 Task: Open Card Card0000000168 in Board Board0000000042 in Workspace WS0000000014 in Trello. Add Member 17.ch.pooja@gmail.com to Card Card0000000168 in Board Board0000000042 in Workspace WS0000000014 in Trello. Add Red Label titled Label0000000168 to Card Card0000000168 in Board Board0000000042 in Workspace WS0000000014 in Trello. Add Checklist CL0000000168 to Card Card0000000168 in Board Board0000000042 in Workspace WS0000000014 in Trello. Add Dates with Start Date as Nov 01 2023 and Due Date as Nov 30 2023 to Card Card0000000168 in Board Board0000000042 in Workspace WS0000000014 in Trello
Action: Mouse moved to (698, 215)
Screenshot: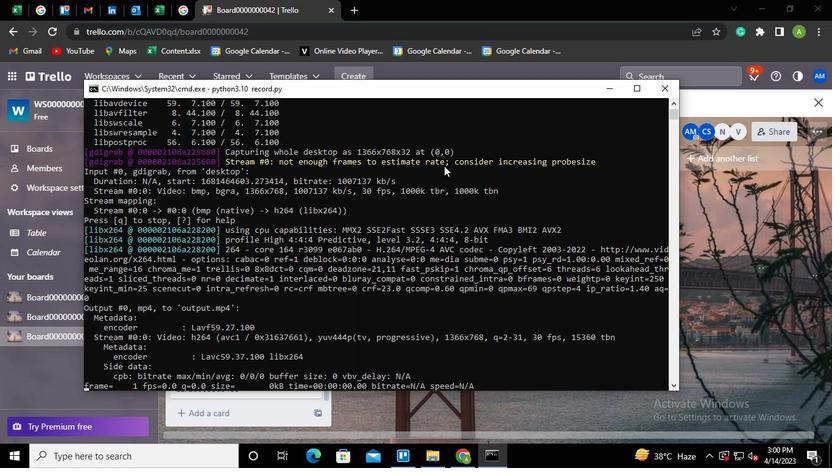 
Action: Mouse pressed left at (698, 215)
Screenshot: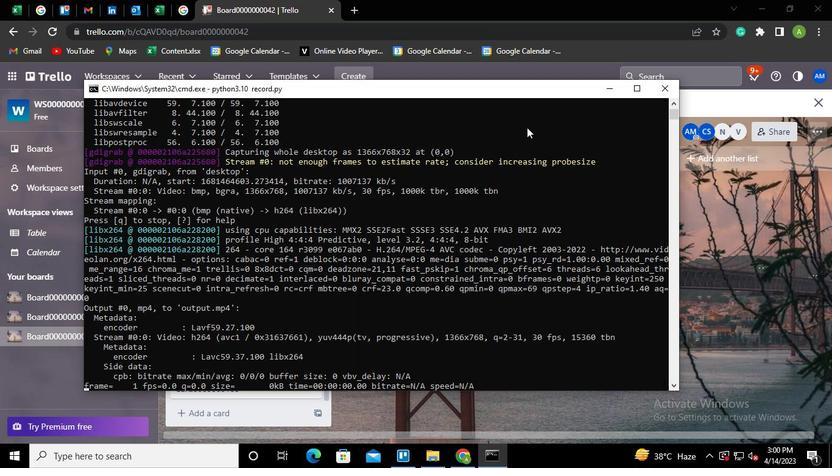 
Action: Mouse moved to (253, 392)
Screenshot: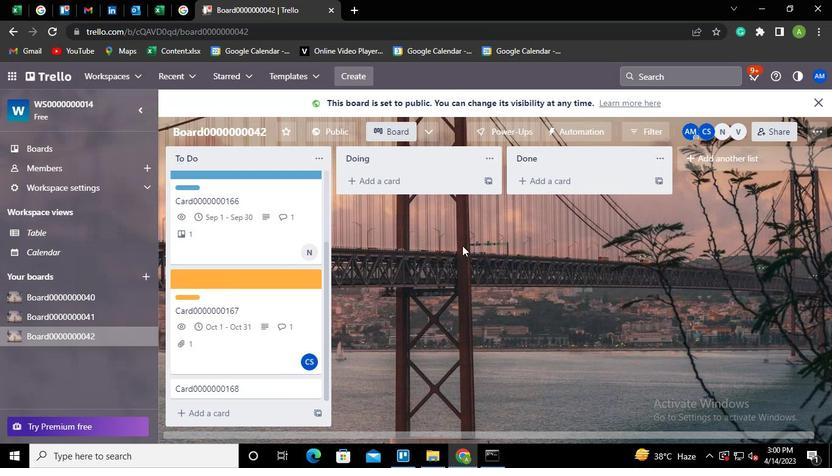 
Action: Mouse pressed left at (253, 392)
Screenshot: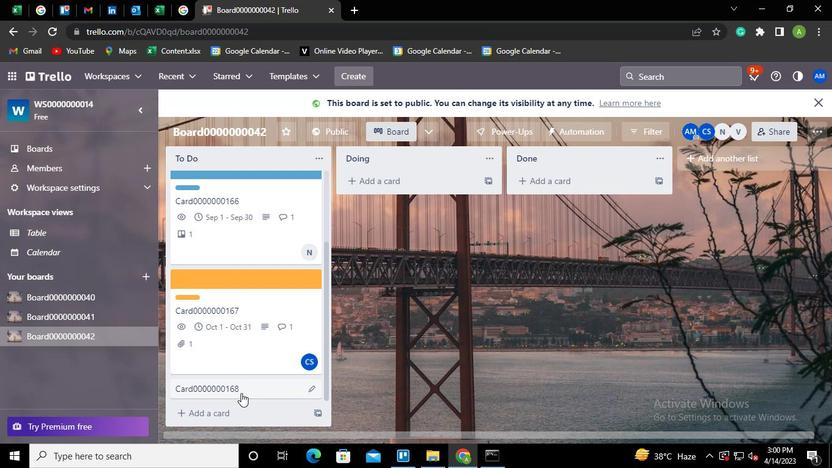 
Action: Mouse moved to (568, 309)
Screenshot: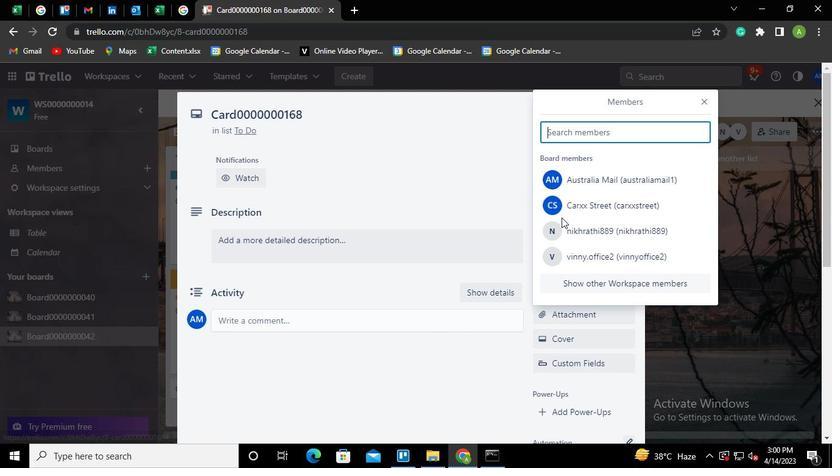
Action: Mouse pressed left at (568, 309)
Screenshot: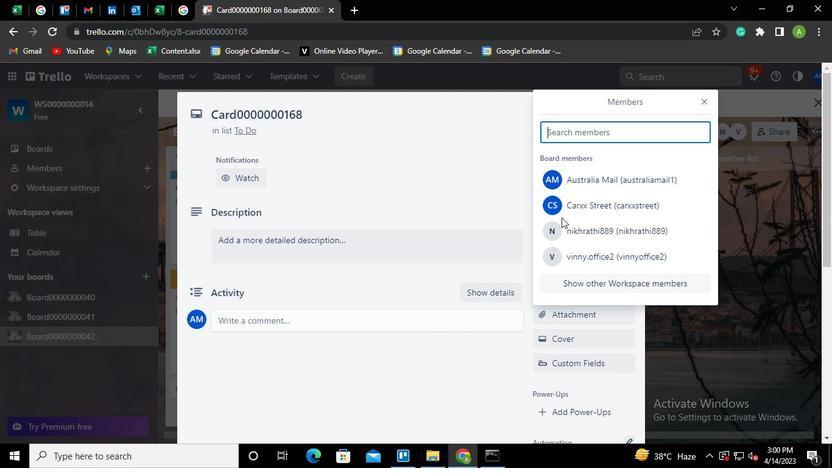 
Action: Mouse moved to (561, 165)
Screenshot: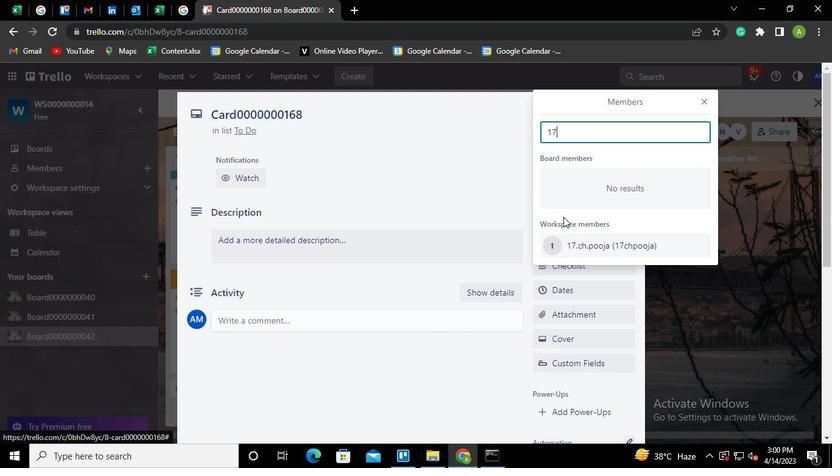
Action: Mouse pressed left at (561, 165)
Screenshot: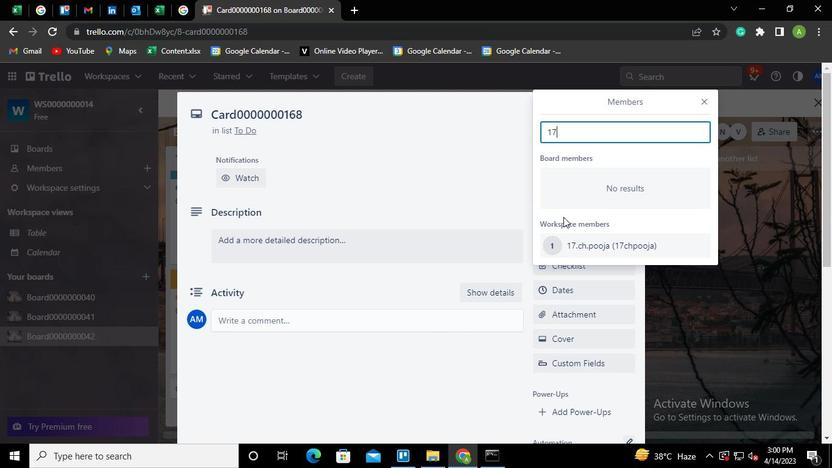 
Action: Mouse moved to (248, 246)
Screenshot: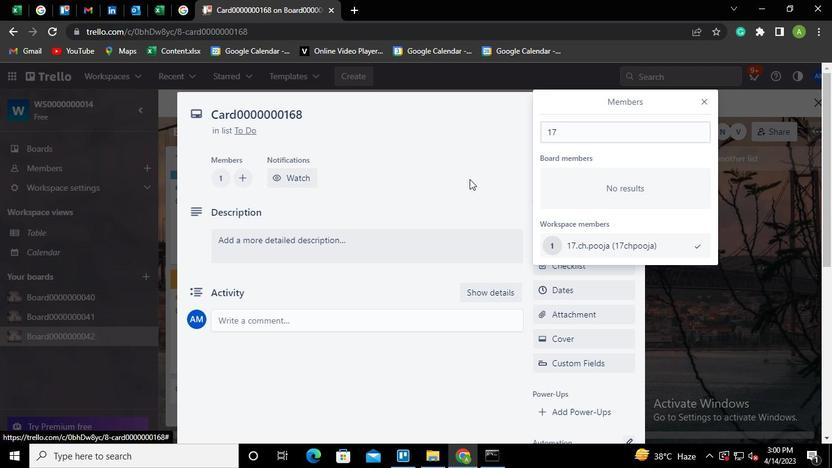 
Action: Mouse pressed left at (248, 246)
Screenshot: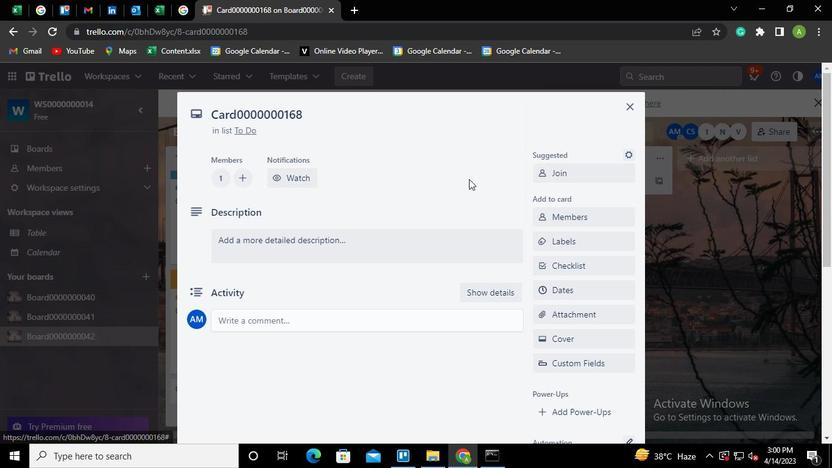 
Action: Mouse pressed left at (248, 246)
Screenshot: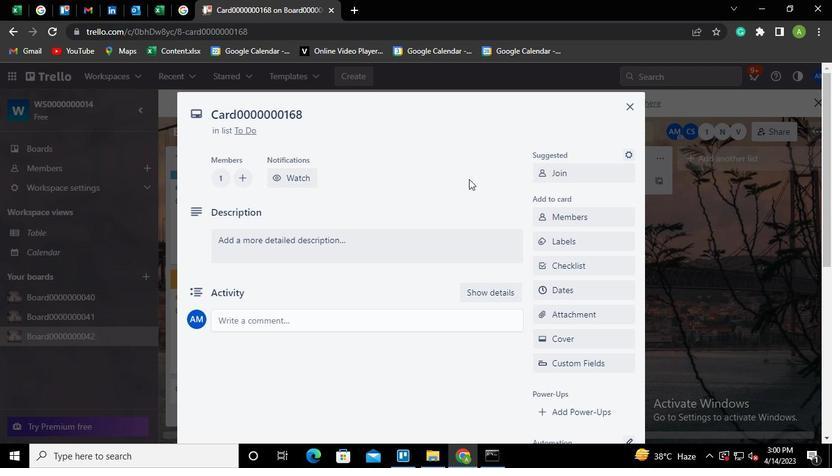 
Action: Mouse moved to (565, 335)
Screenshot: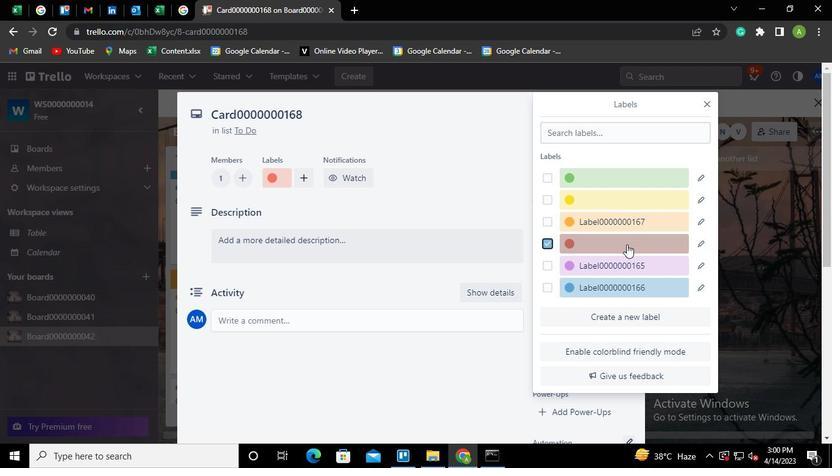 
Action: Mouse pressed left at (565, 335)
Screenshot: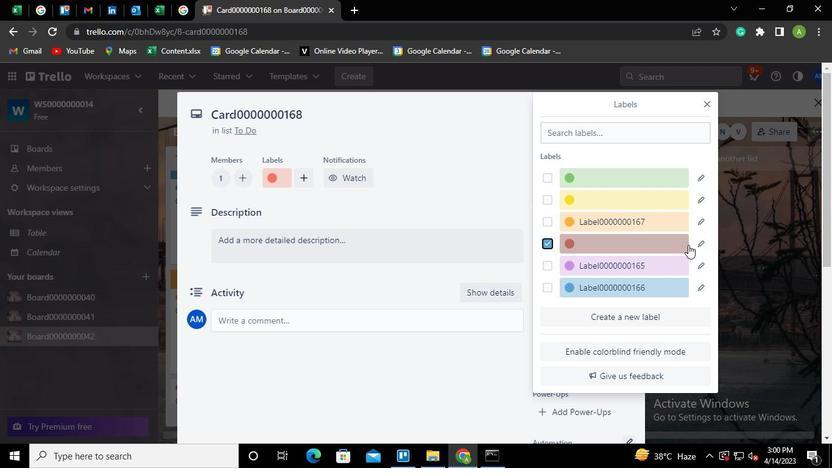 
Action: Mouse moved to (622, 212)
Screenshot: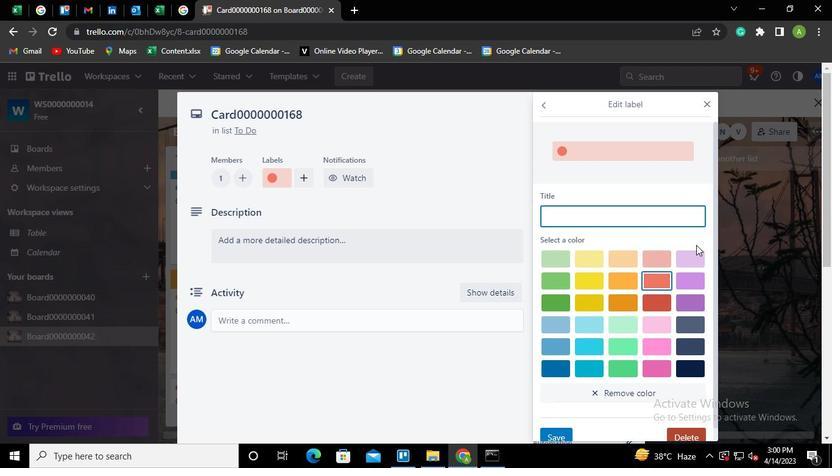 
Action: Mouse pressed left at (622, 212)
Screenshot: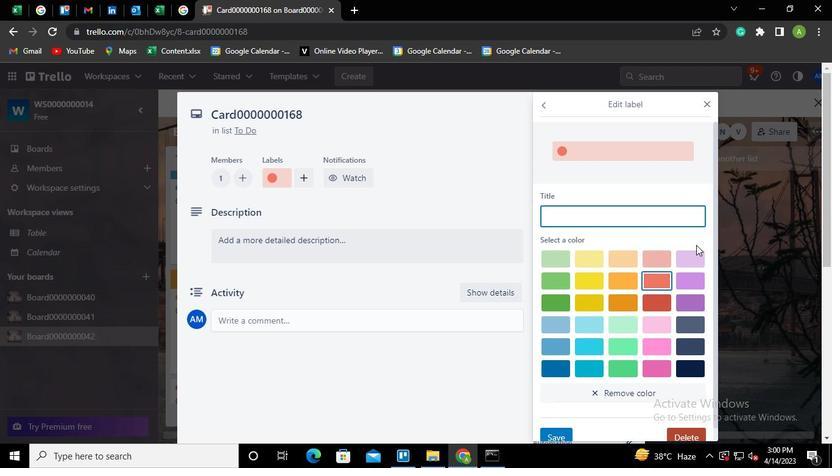 
Action: Mouse moved to (476, 221)
Screenshot: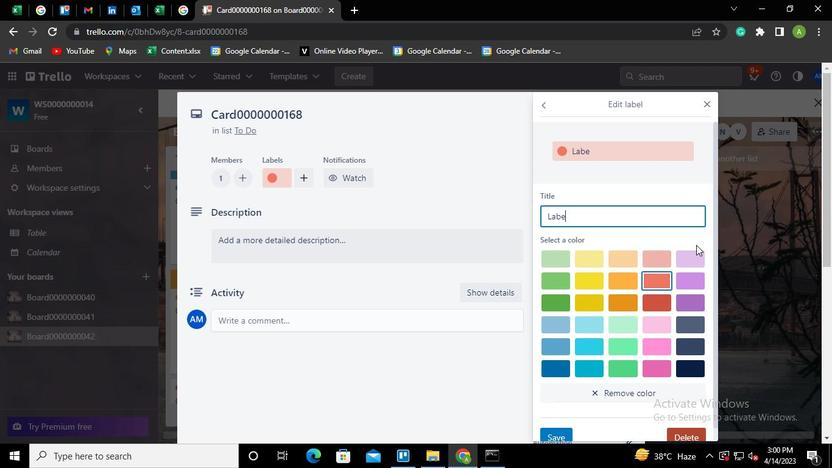 
Action: Mouse pressed left at (476, 221)
Screenshot: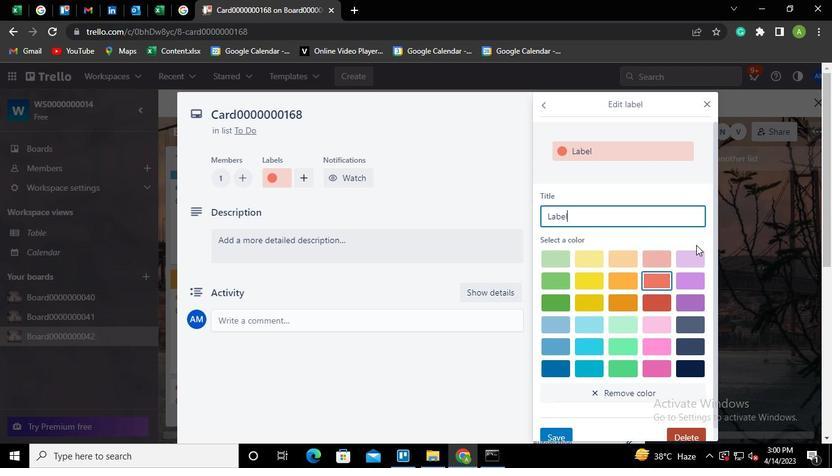 
Action: Mouse moved to (567, 320)
Screenshot: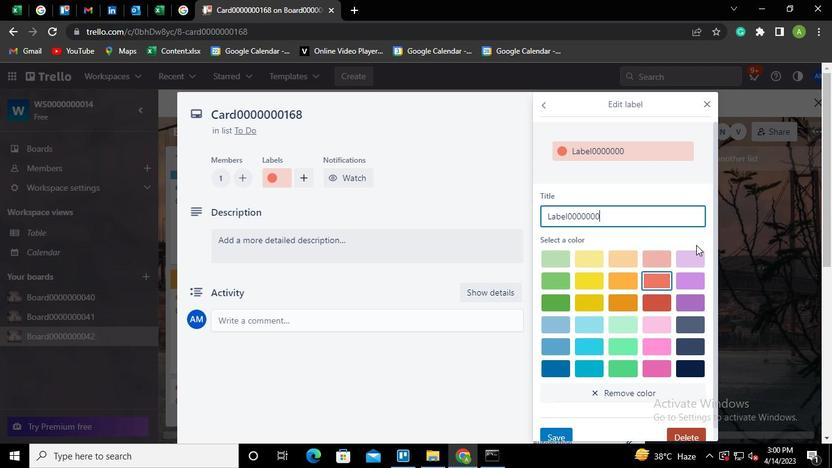 
Action: Mouse pressed left at (567, 320)
Screenshot: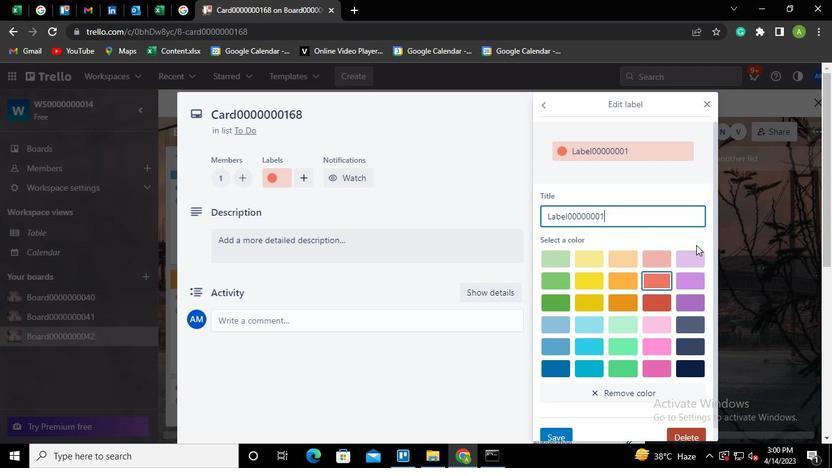 
Action: Mouse moved to (586, 202)
Screenshot: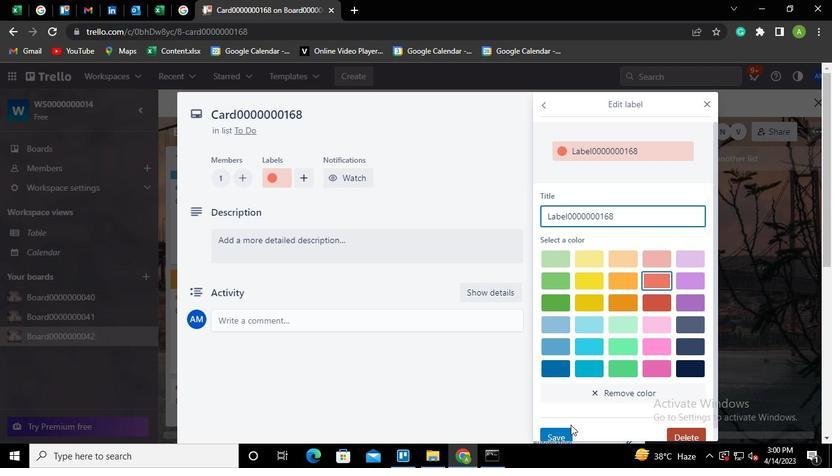 
Action: Mouse pressed left at (586, 202)
Screenshot: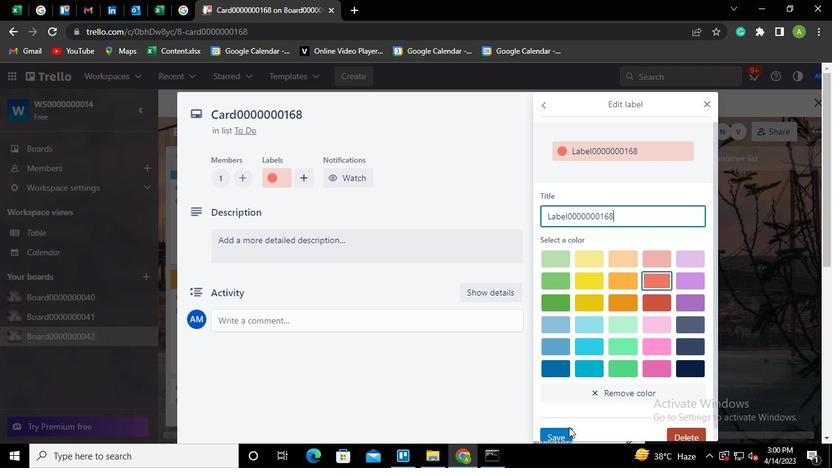 
Action: Mouse moved to (617, 184)
Screenshot: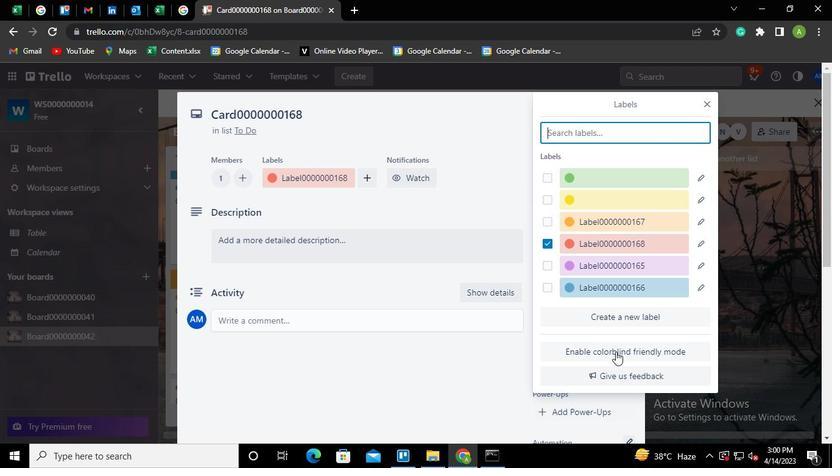 
Action: Keyboard Key.shift
Screenshot: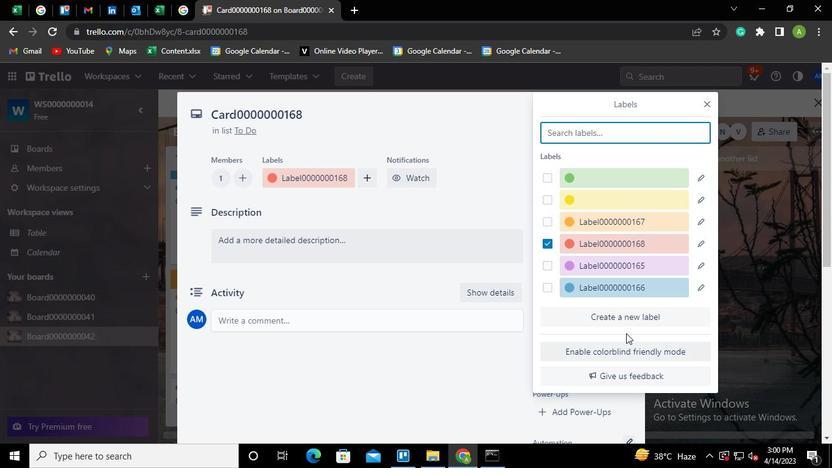 
Action: Keyboard T
Screenshot: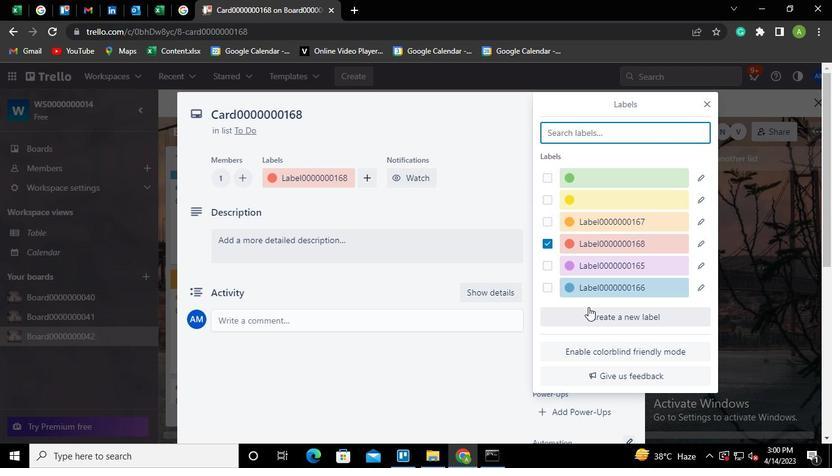 
Action: Keyboard i
Screenshot: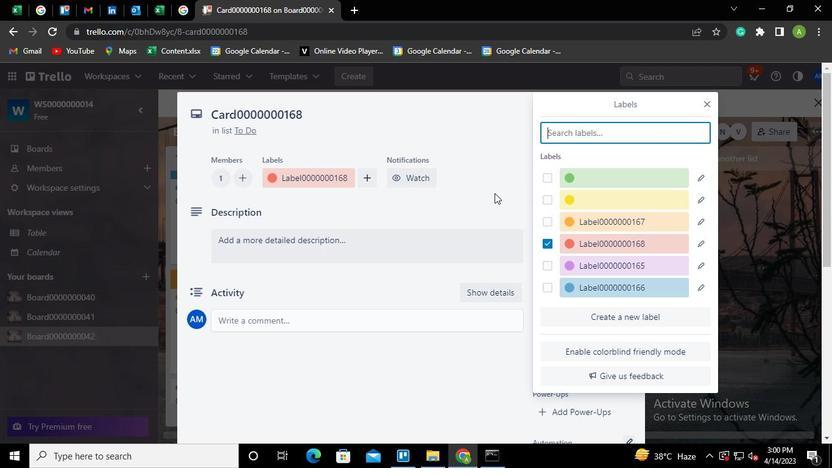 
Action: Keyboard t
Screenshot: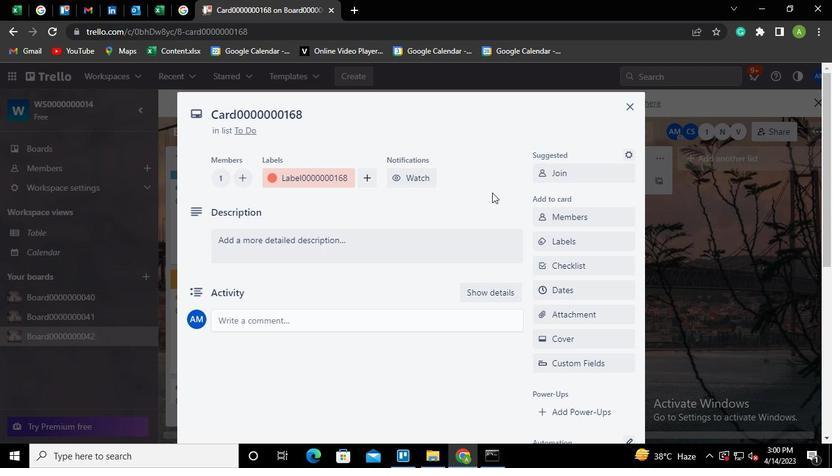 
Action: Keyboard l
Screenshot: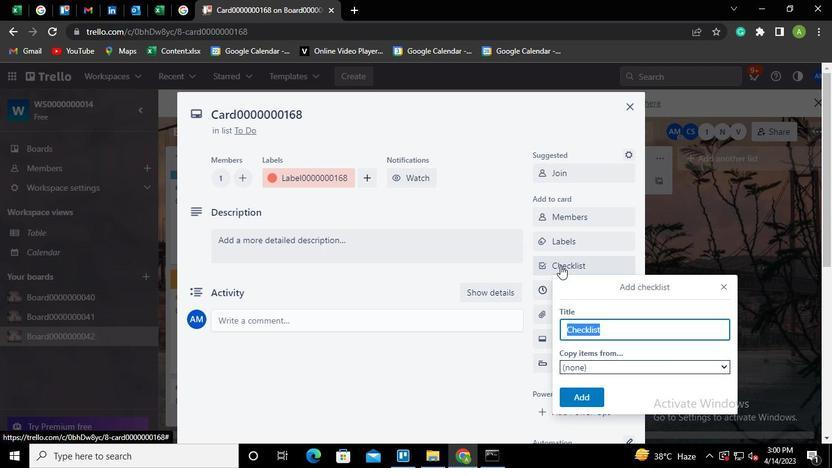 
Action: Keyboard e
Screenshot: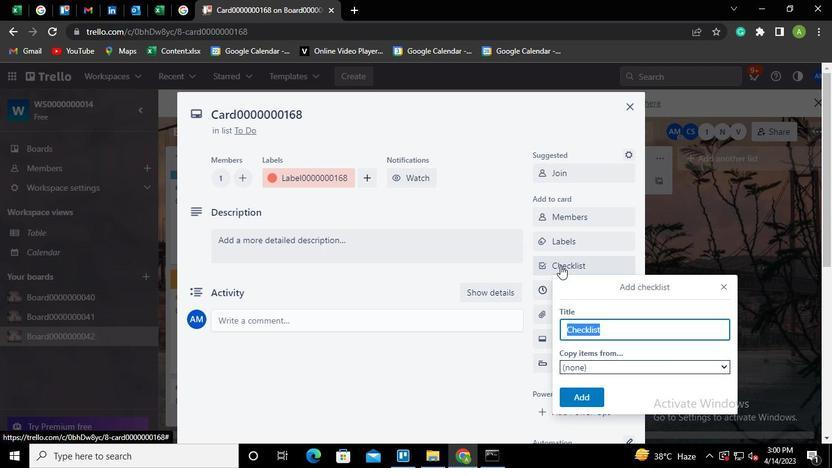 
Action: Keyboard <96>
Screenshot: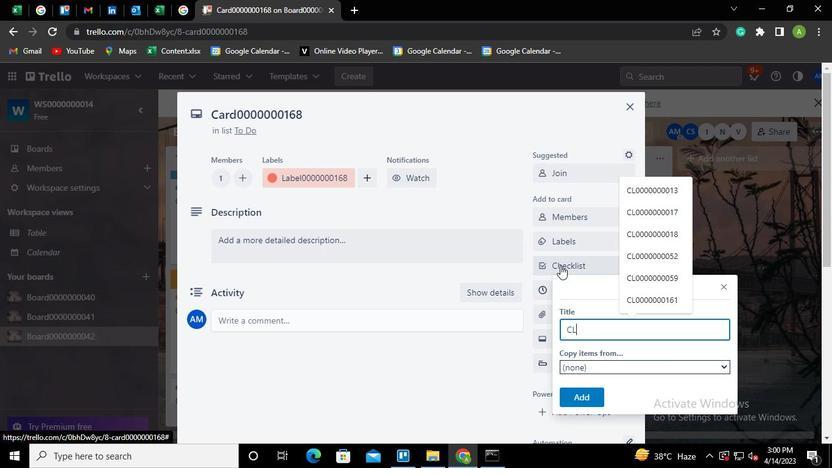 
Action: Keyboard <96>
Screenshot: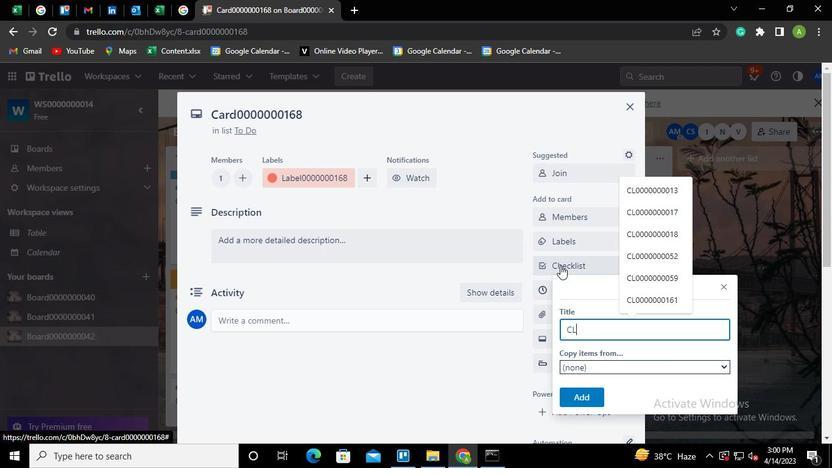 
Action: Keyboard <96>
Screenshot: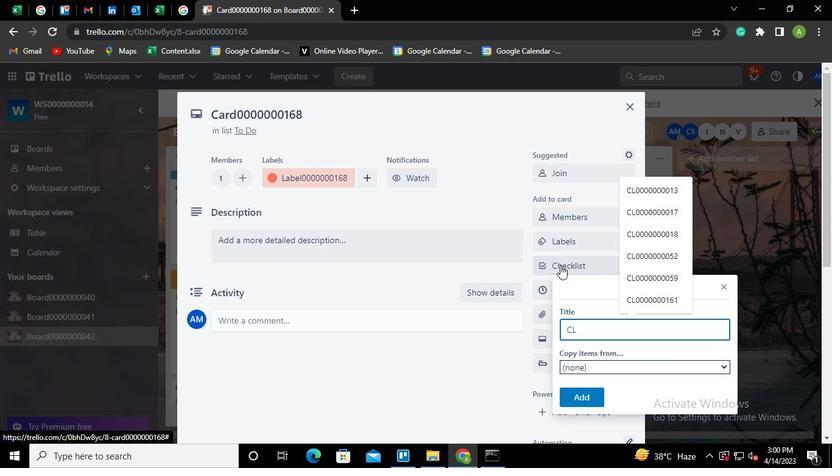 
Action: Keyboard <96>
Screenshot: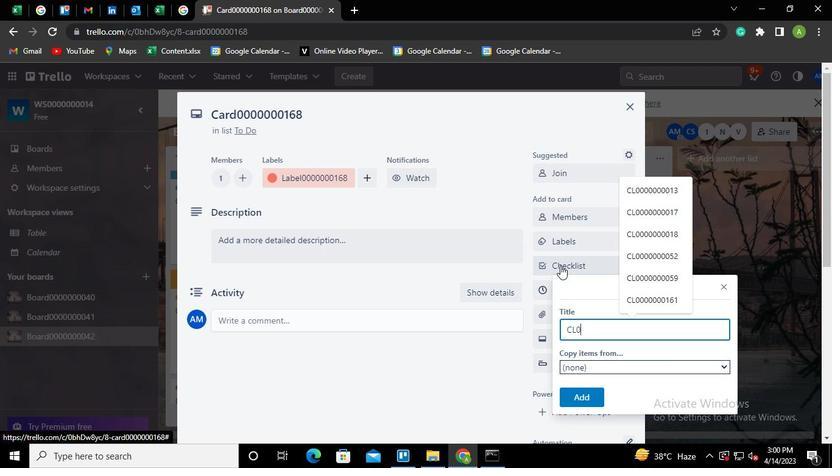 
Action: Keyboard <96>
Screenshot: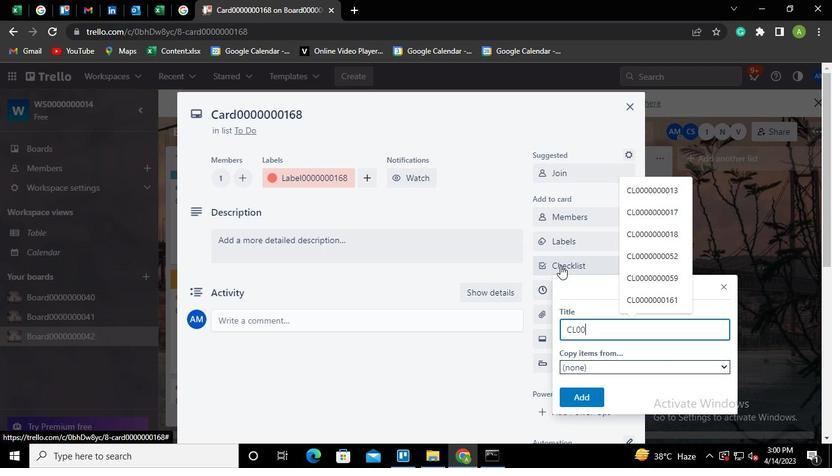
Action: Keyboard <96>
Screenshot: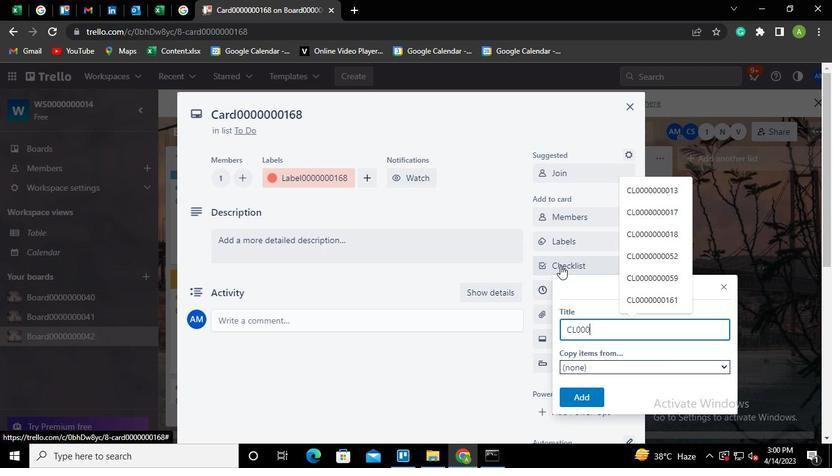 
Action: Keyboard <96>
Screenshot: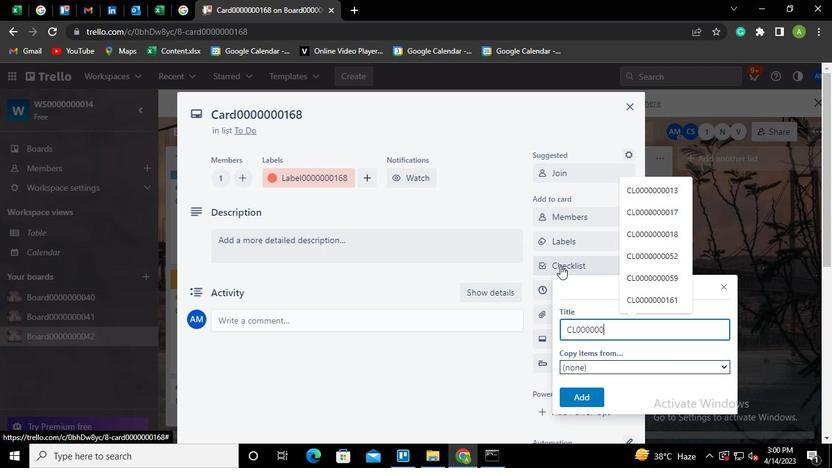 
Action: Mouse moved to (655, 203)
Screenshot: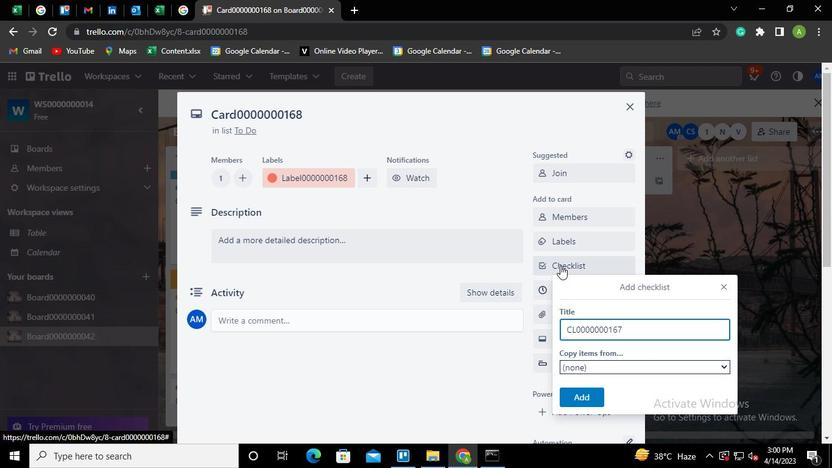 
Action: Keyboard <97>
Screenshot: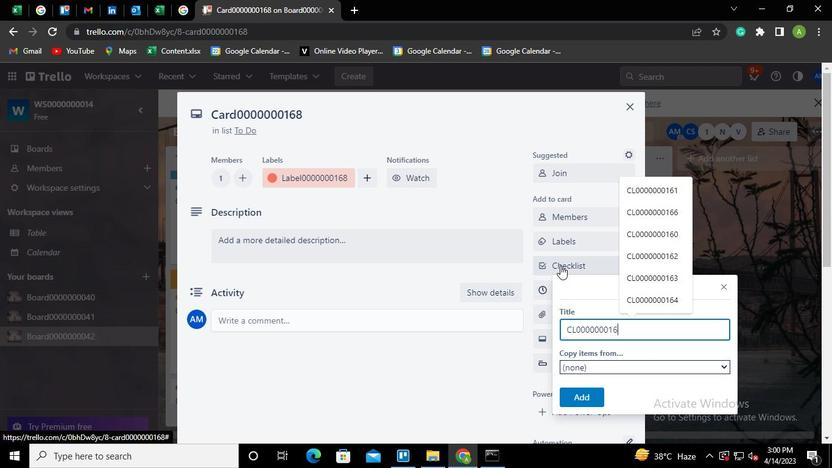 
Action: Keyboard <102>
Screenshot: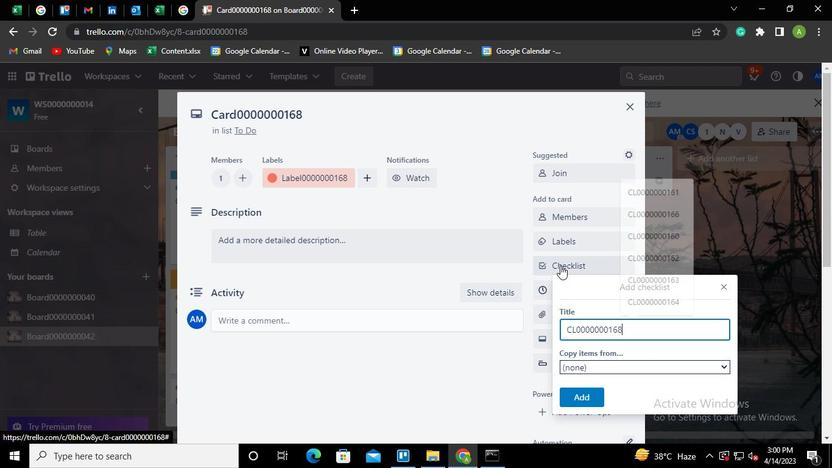 
Action: Keyboard <103>
Screenshot: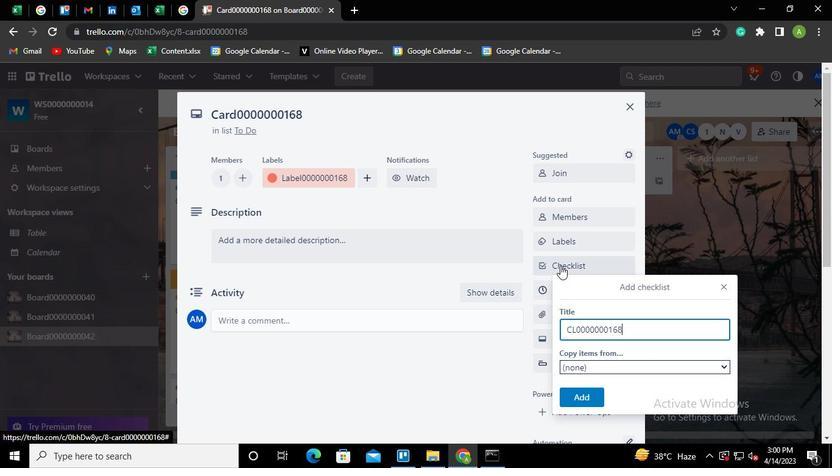 
Action: Mouse moved to (616, 300)
Screenshot: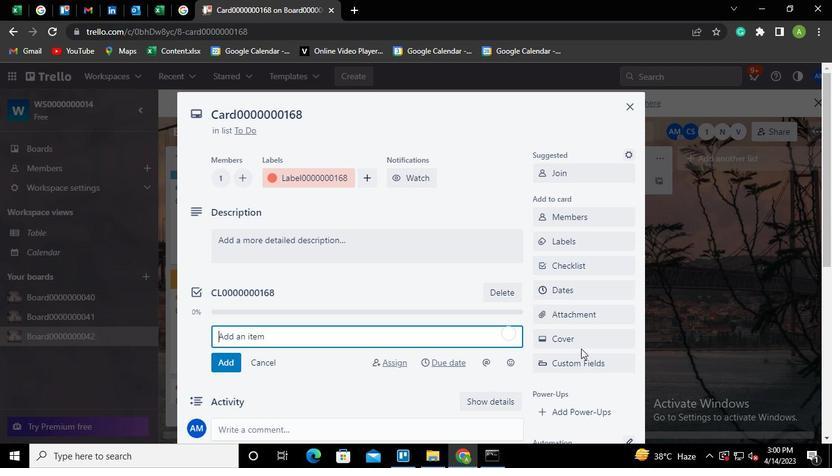
Action: Mouse pressed left at (616, 300)
Screenshot: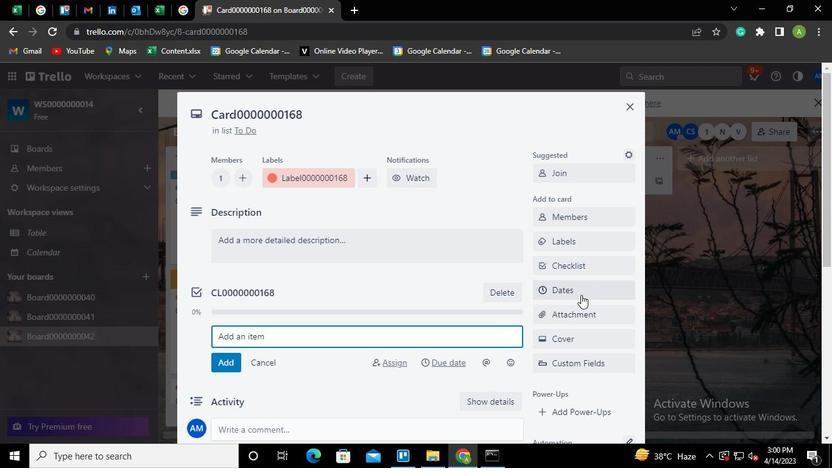 
Action: Mouse moved to (257, 171)
Screenshot: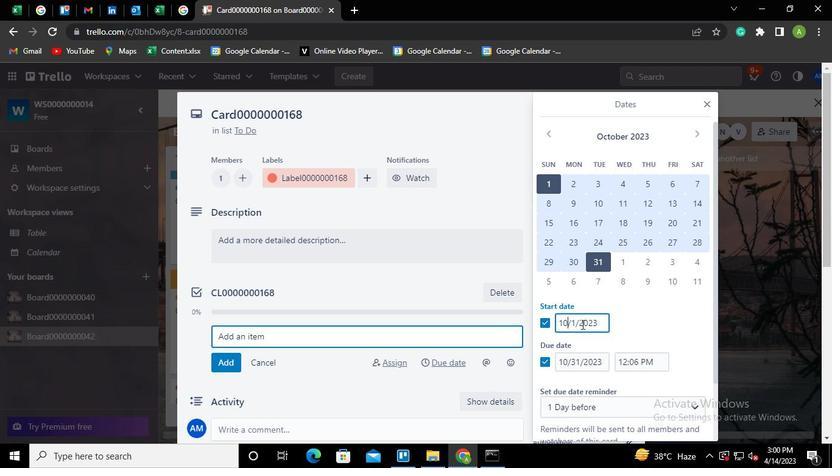 
Action: Mouse pressed left at (257, 171)
Screenshot: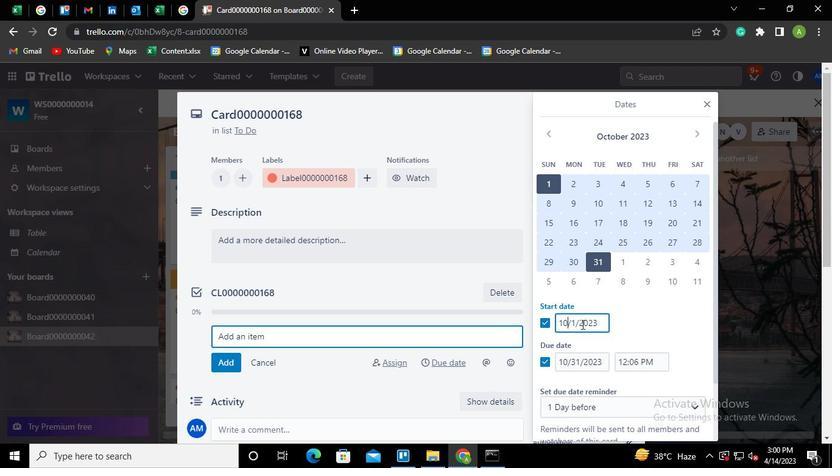 
Action: Mouse moved to (263, 231)
Screenshot: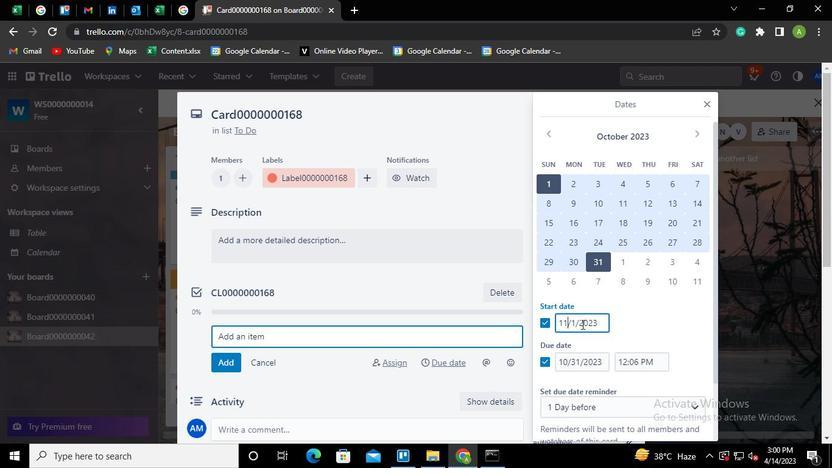 
Action: Keyboard Key.shift
Screenshot: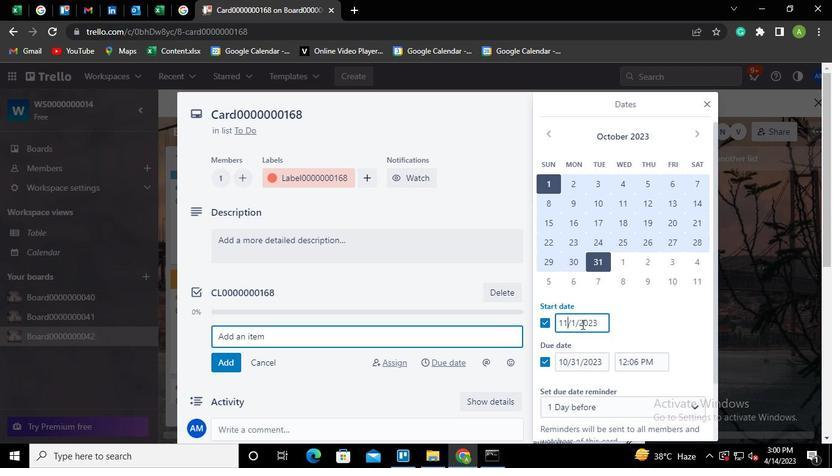 
Action: Keyboard D
Screenshot: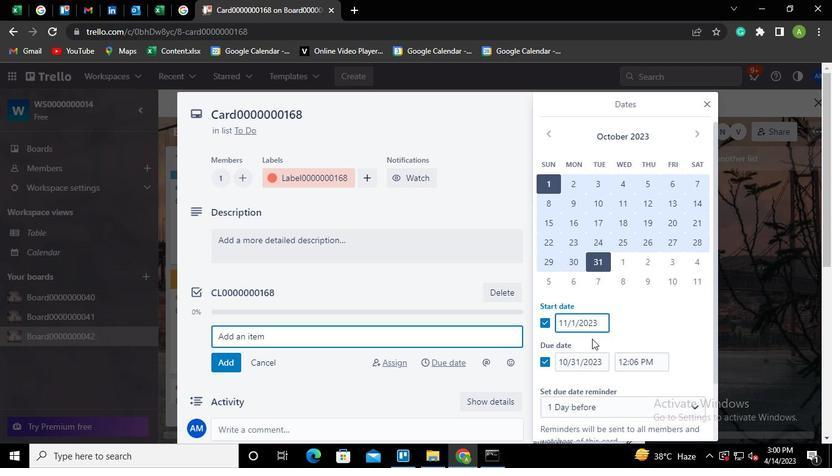 
Action: Keyboard S
Screenshot: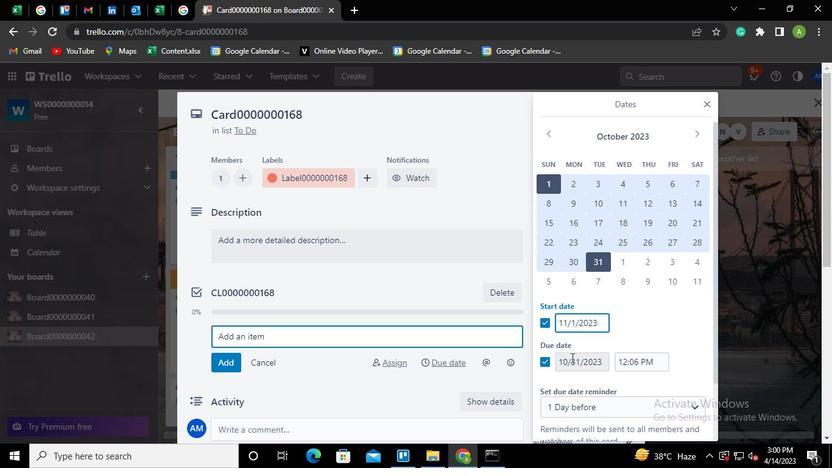 
Action: Keyboard <96>
Screenshot: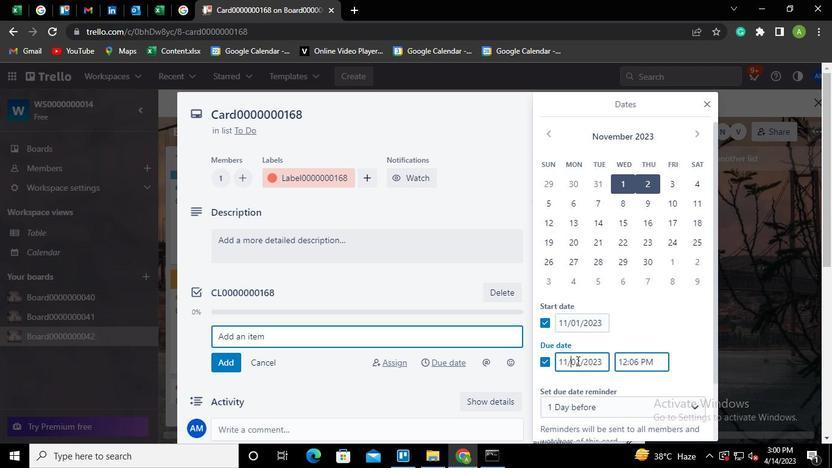 
Action: Keyboard <96>
Screenshot: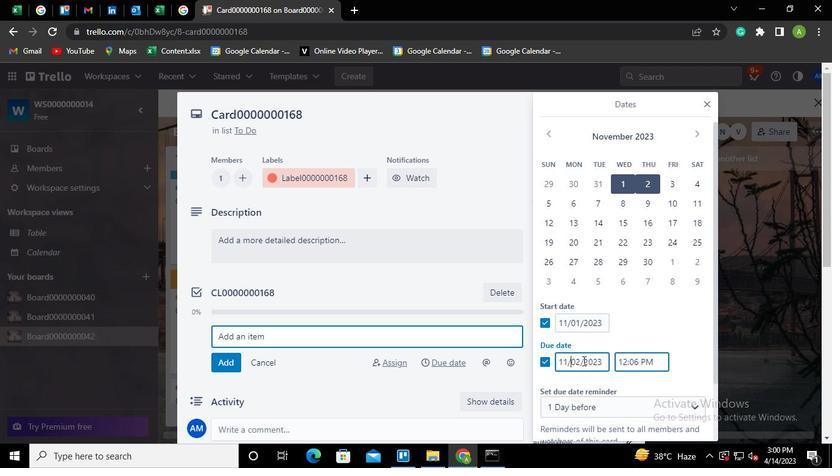 
Action: Keyboard <96>
Screenshot: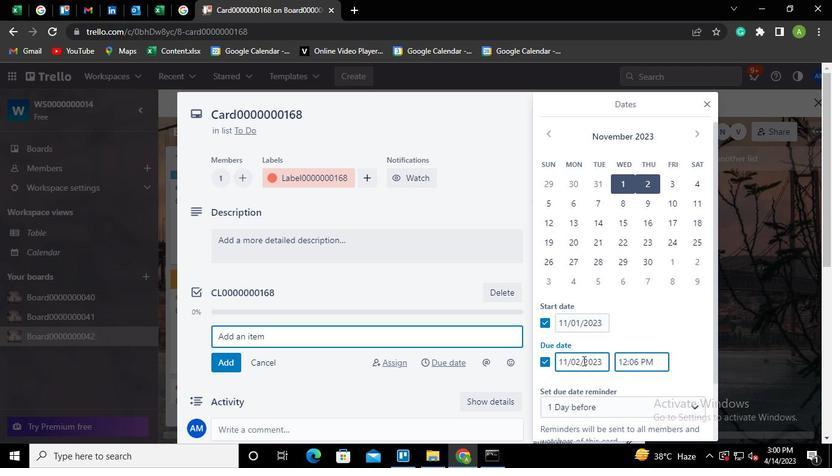 
Action: Keyboard <96>
Screenshot: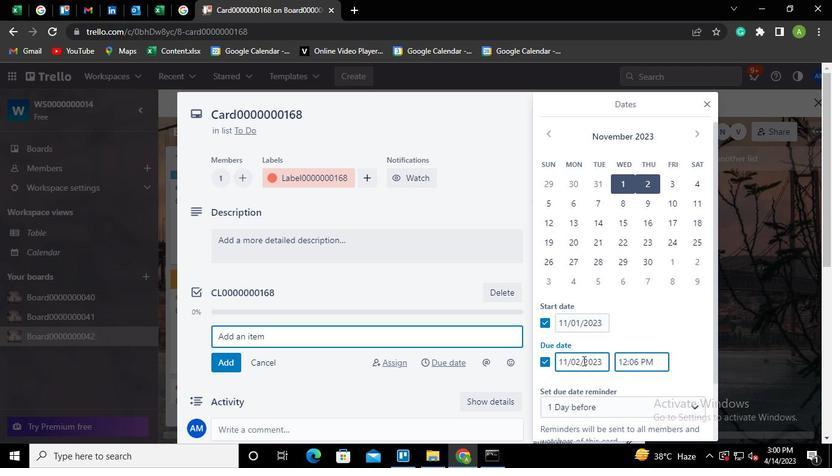 
Action: Keyboard <96>
Screenshot: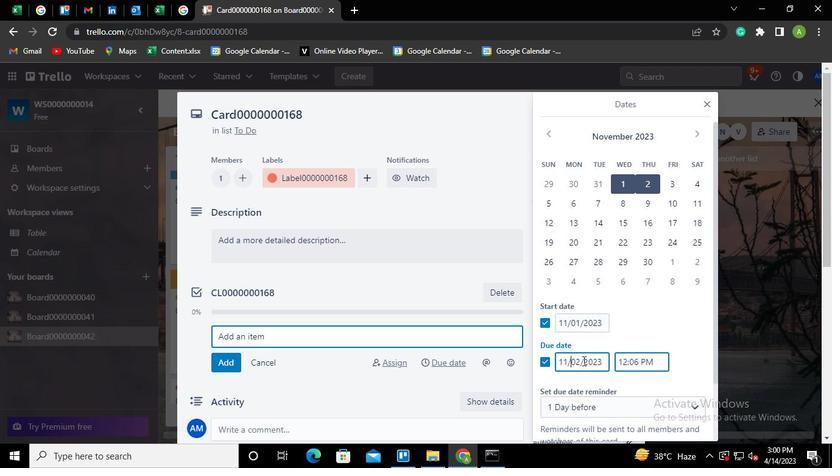 
Action: Keyboard <96>
Screenshot: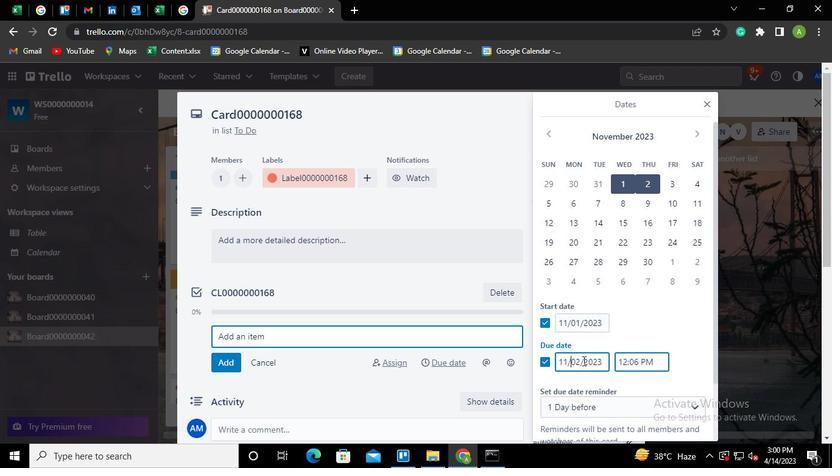 
Action: Keyboard <96>
Screenshot: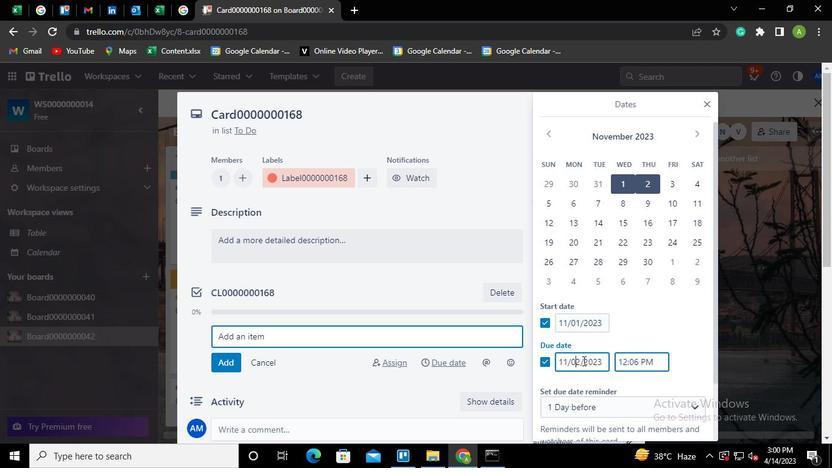 
Action: Keyboard <97>
Screenshot: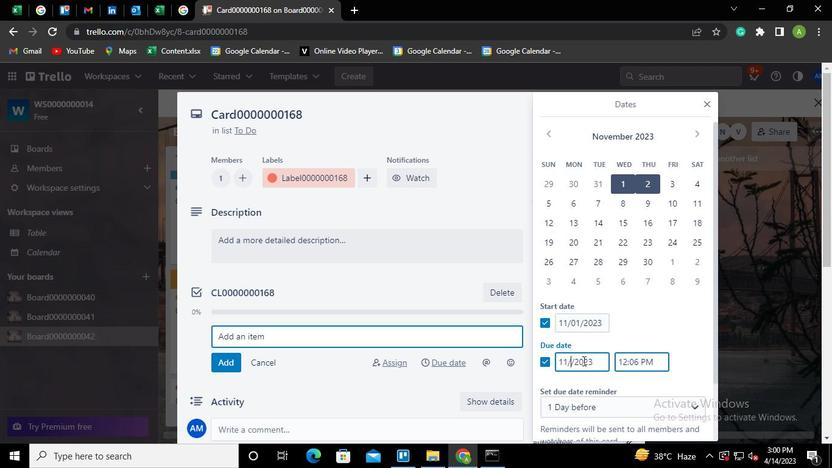 
Action: Keyboard <102>
Screenshot: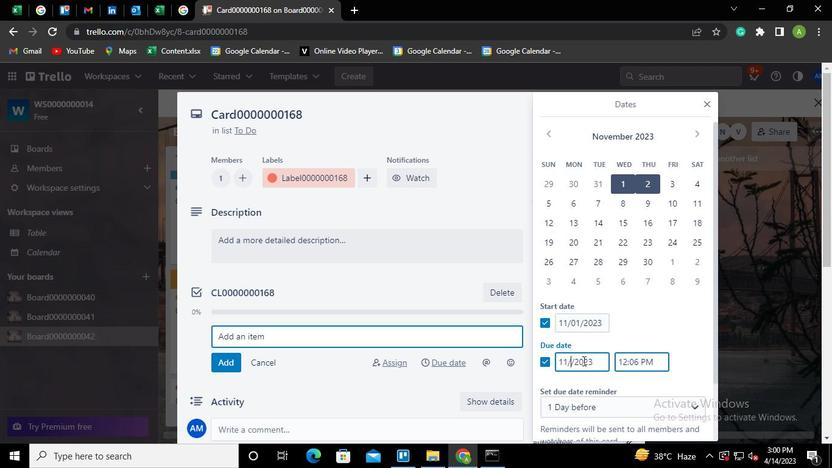 
Action: Keyboard <103>
Screenshot: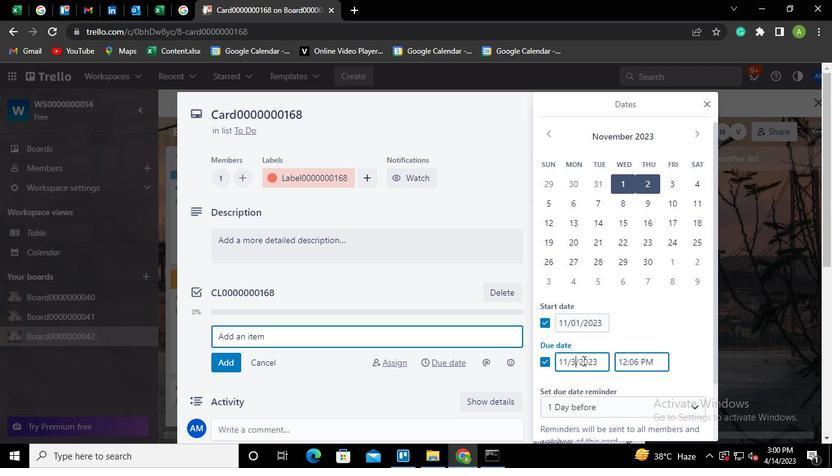 
Action: Mouse moved to (231, 338)
Screenshot: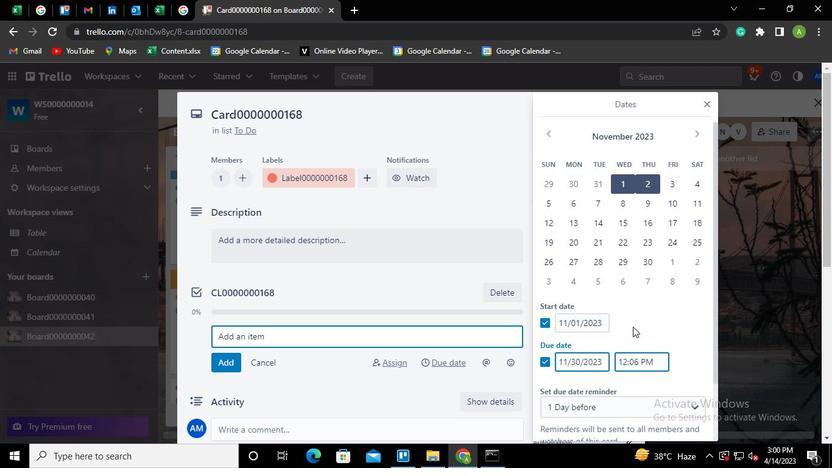 
Action: Mouse pressed left at (231, 338)
Screenshot: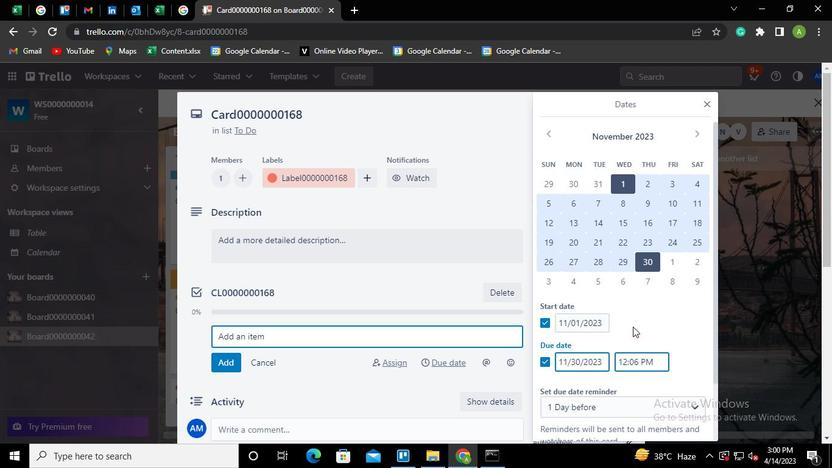 
Action: Mouse moved to (259, 296)
Screenshot: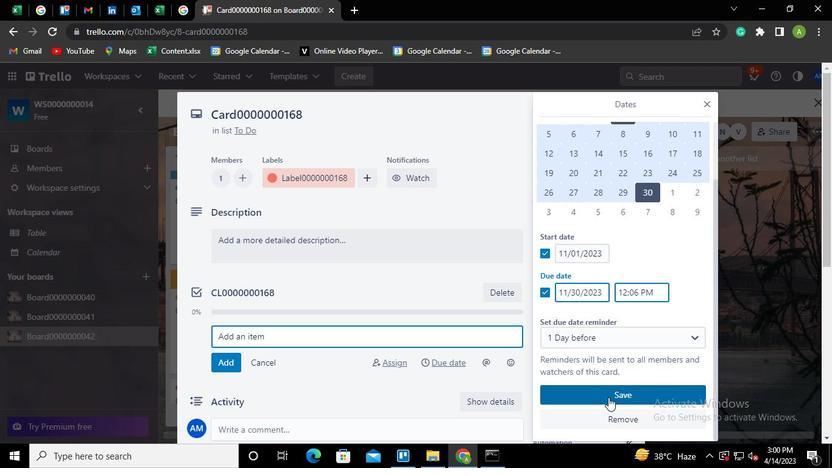 
Action: Mouse pressed left at (259, 296)
Screenshot: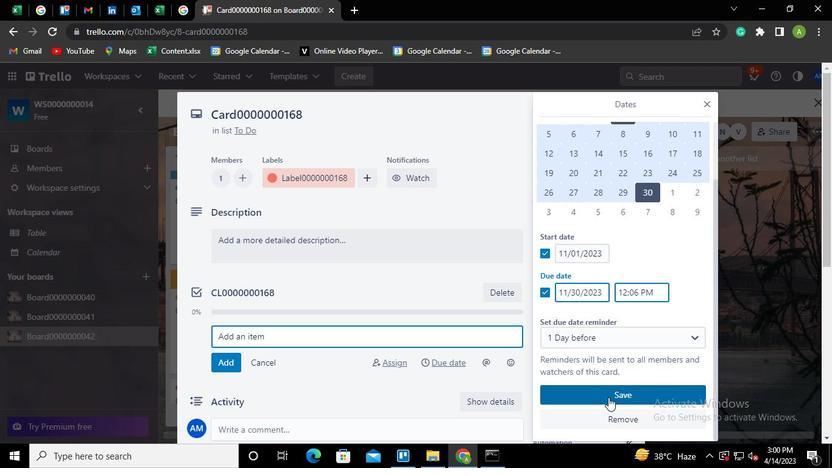 
Action: Mouse moved to (259, 296)
Screenshot: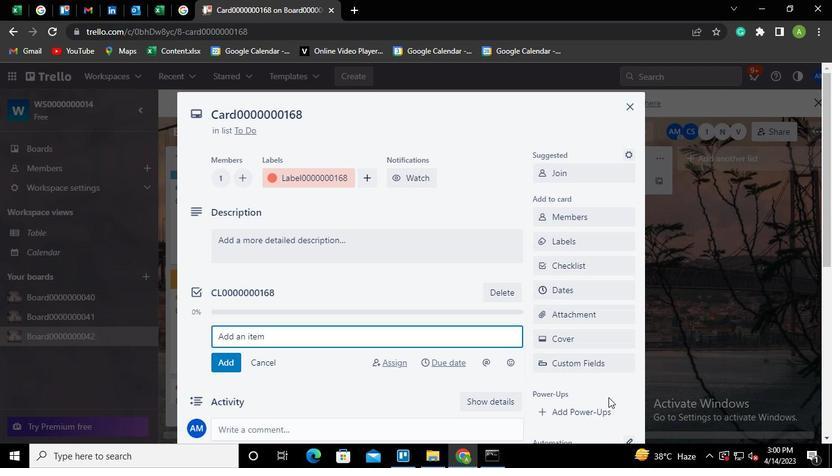 
Action: Keyboard Key.shift
Screenshot: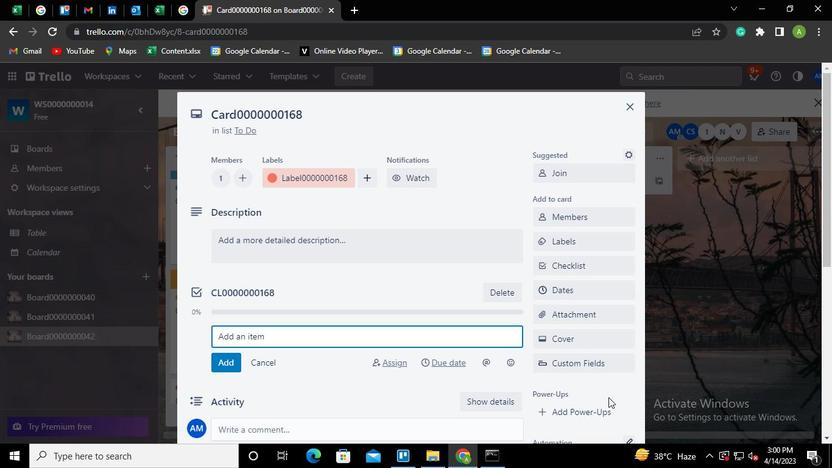 
Action: Keyboard C
Screenshot: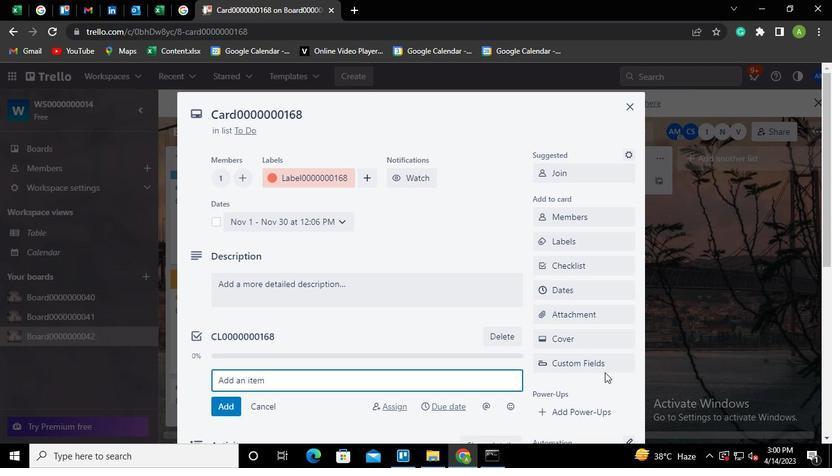 
Action: Keyboard M
Screenshot: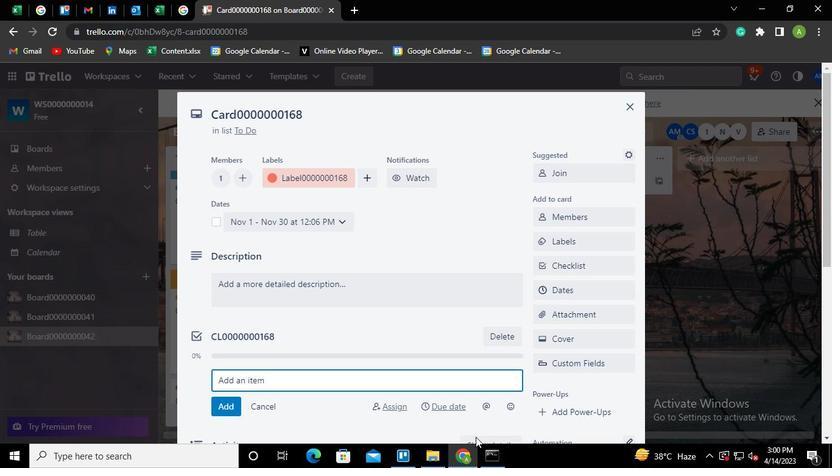 
Action: Keyboard <96>
Screenshot: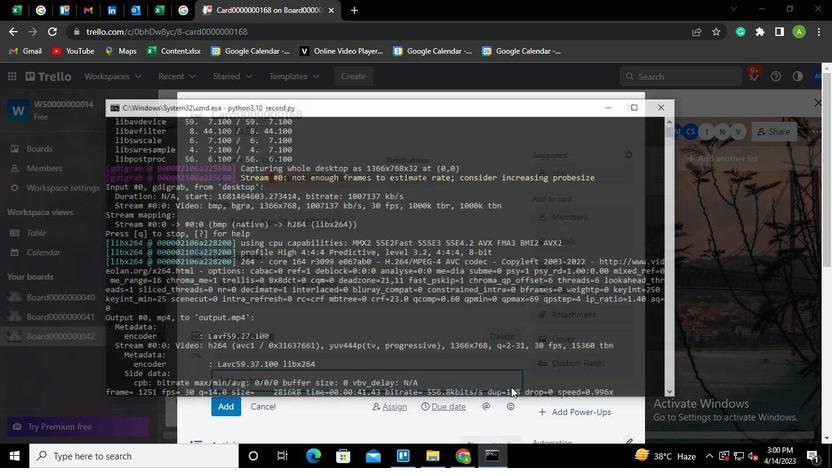 
Action: Keyboard <96>
Screenshot: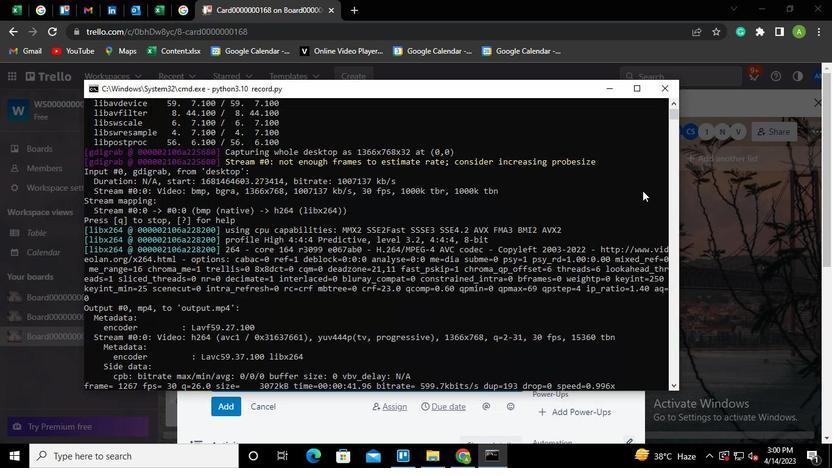 
Action: Keyboard <96>
Screenshot: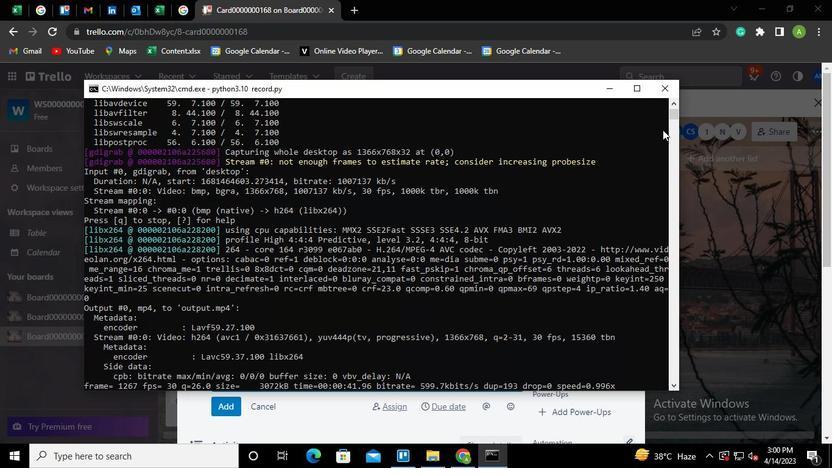 
Action: Keyboard <96>
Screenshot: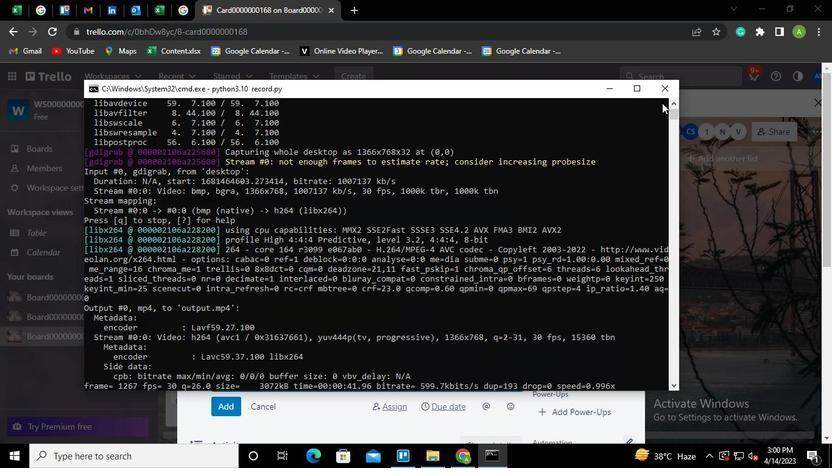 
Action: Keyboard <96>
Screenshot: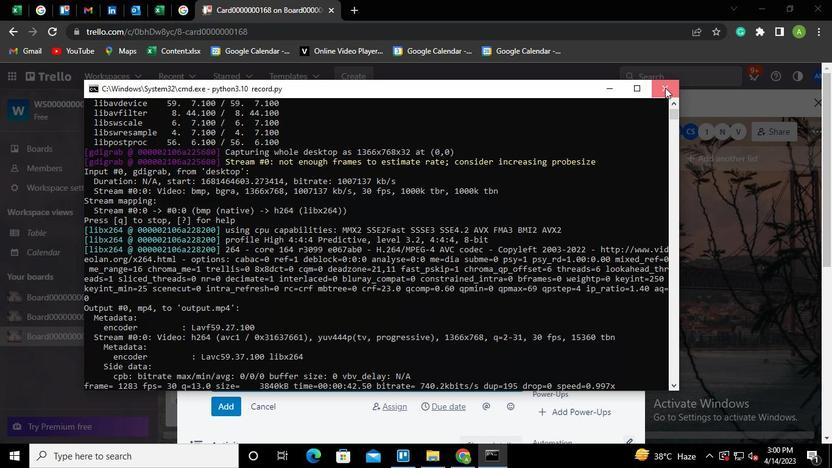 
Action: Keyboard <96>
Screenshot: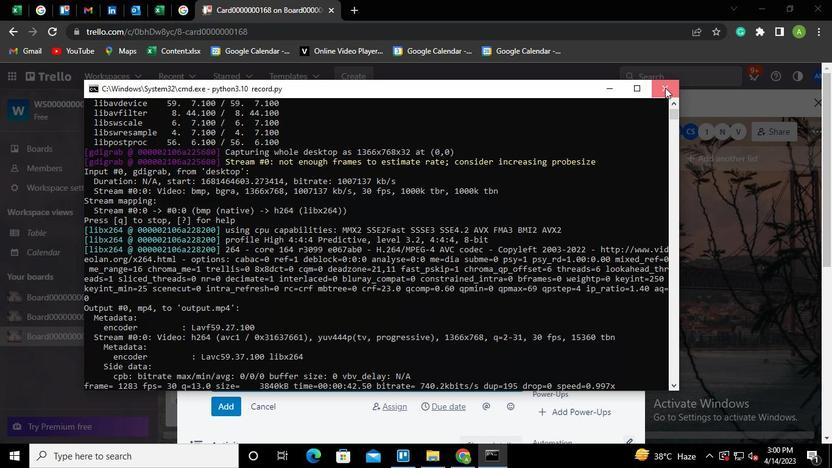 
Action: Keyboard <96>
Screenshot: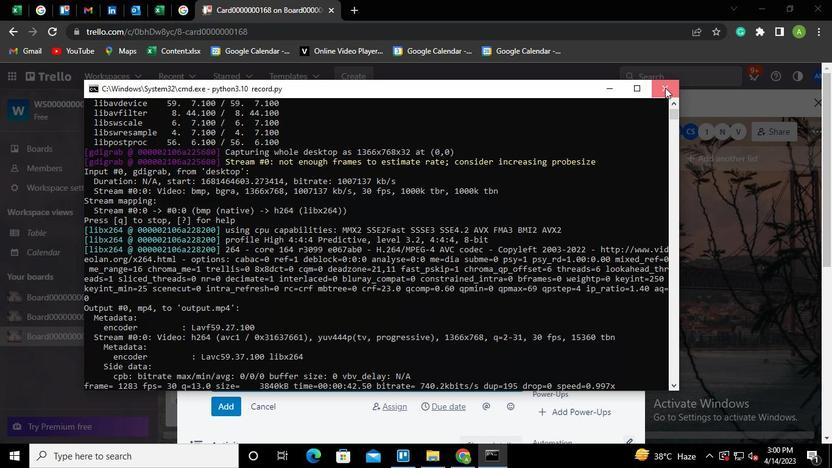 
Action: Keyboard <97>
Screenshot: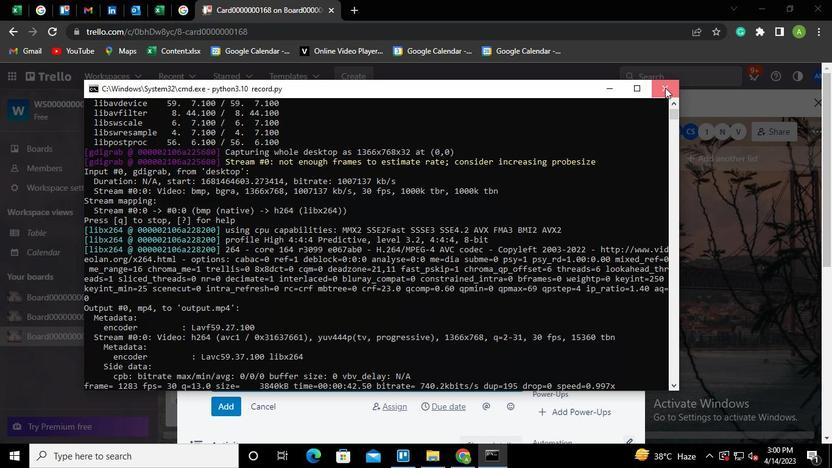 
Action: Keyboard <102>
Screenshot: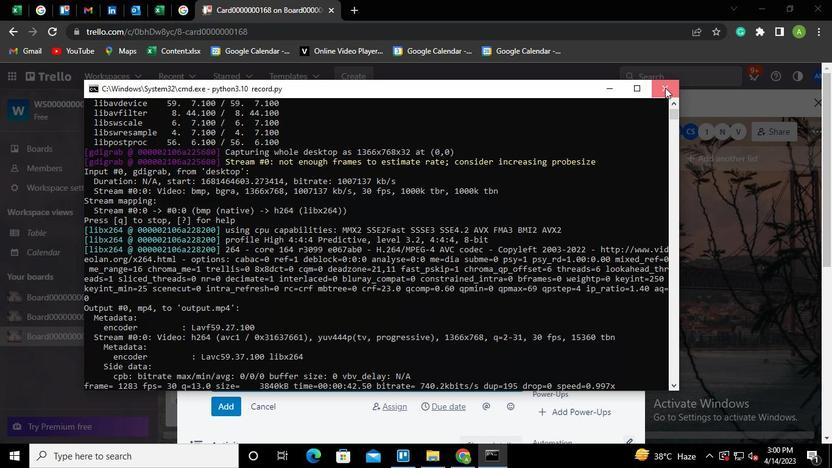 
Action: Keyboard <103>
Screenshot: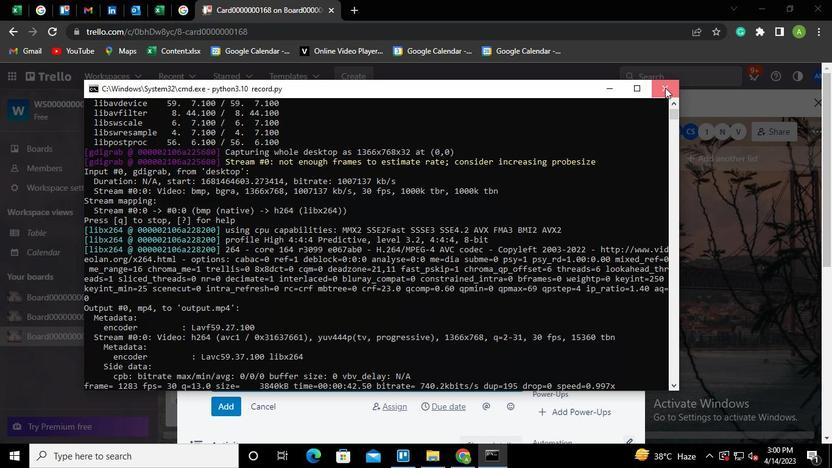 
Action: Mouse moved to (231, 370)
Screenshot: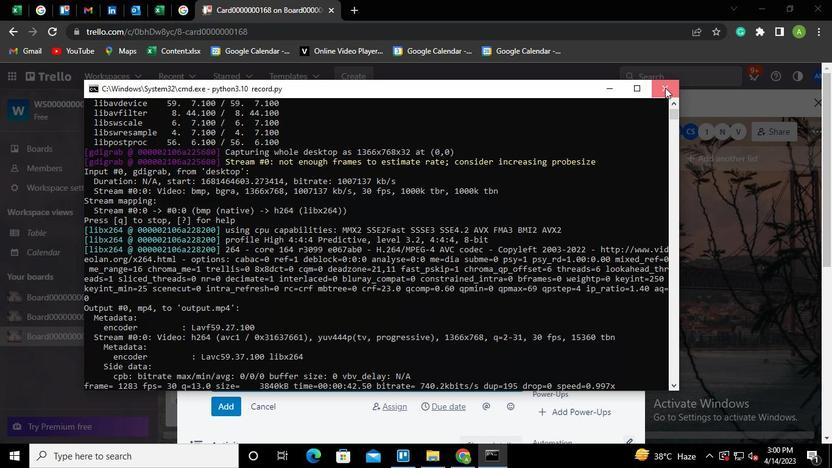 
Action: Mouse pressed left at (231, 370)
Screenshot: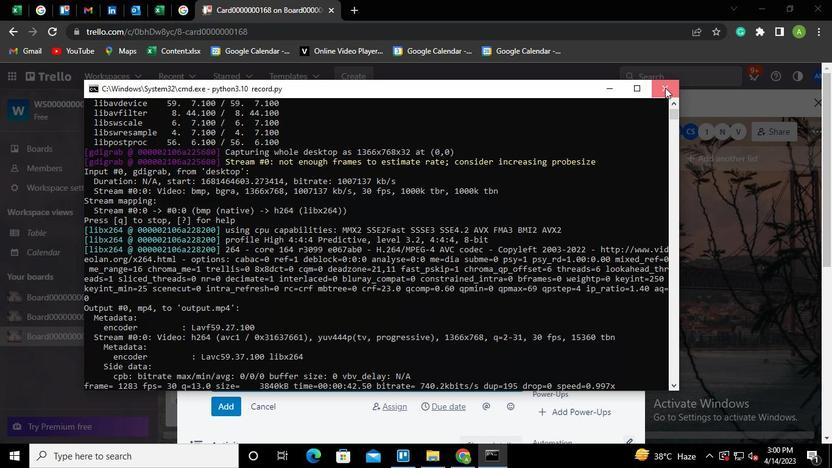 
Action: Mouse moved to (485, 454)
Screenshot: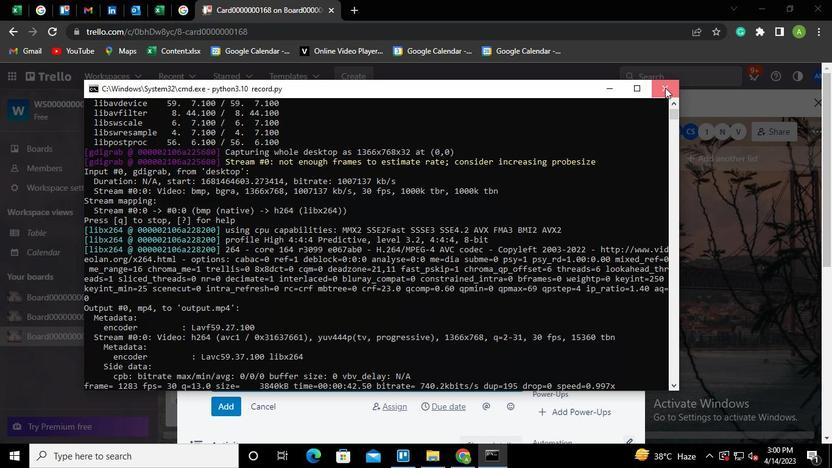 
Action: Mouse pressed left at (485, 454)
Screenshot: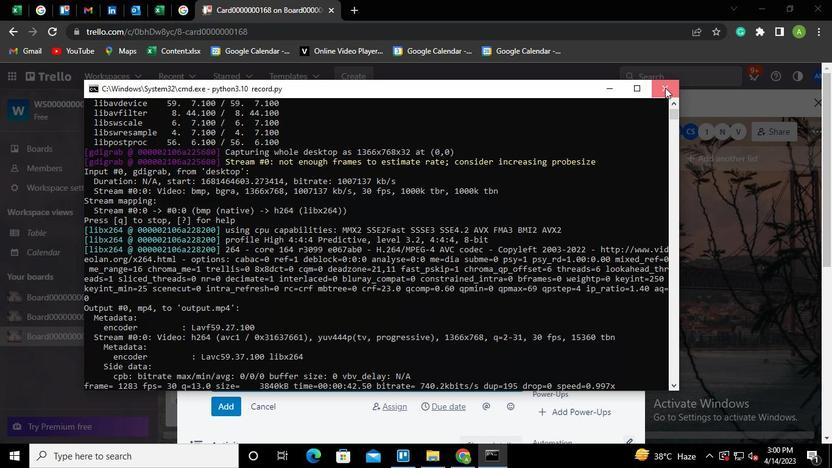 
Action: Mouse moved to (646, 74)
Screenshot: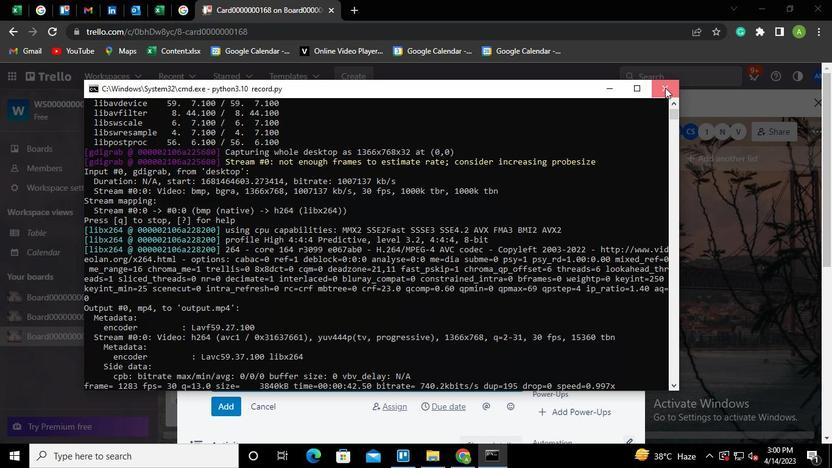 
Action: Mouse pressed left at (646, 74)
Screenshot: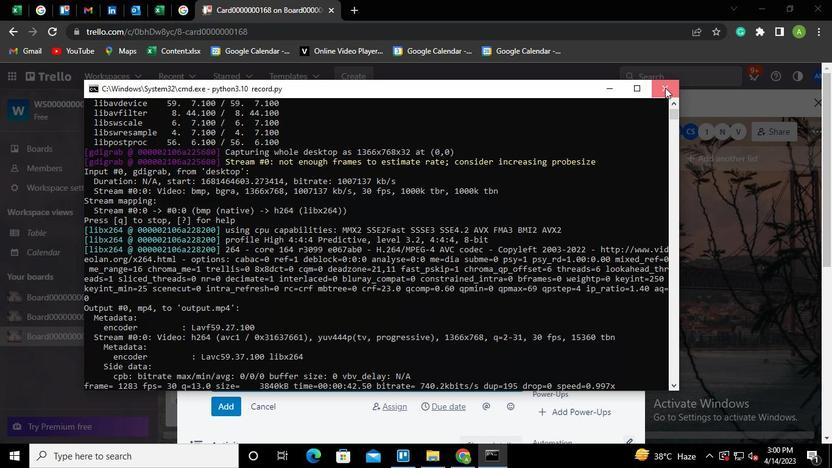 
Action: Mouse moved to (602, 87)
Screenshot: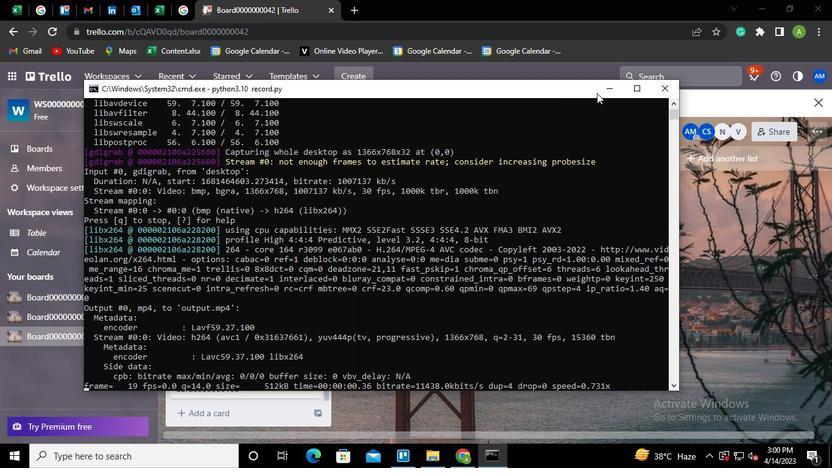 
Action: Mouse pressed left at (602, 87)
Screenshot: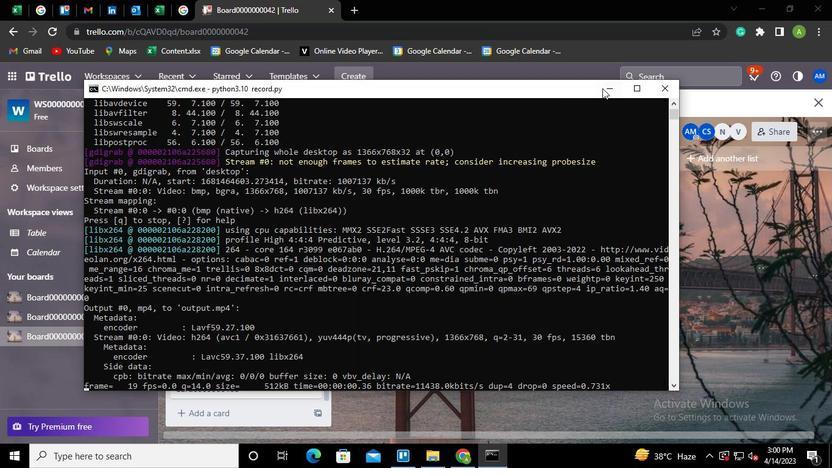 
Action: Mouse moved to (238, 386)
Screenshot: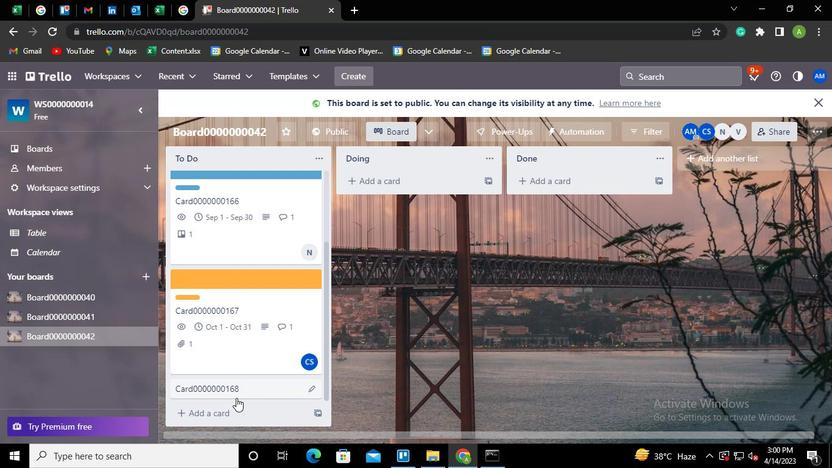 
Action: Mouse pressed left at (238, 386)
Screenshot: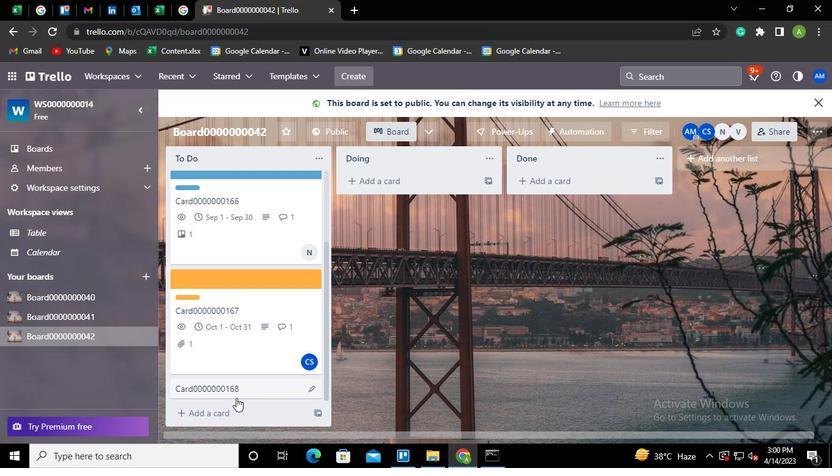 
Action: Mouse moved to (562, 217)
Screenshot: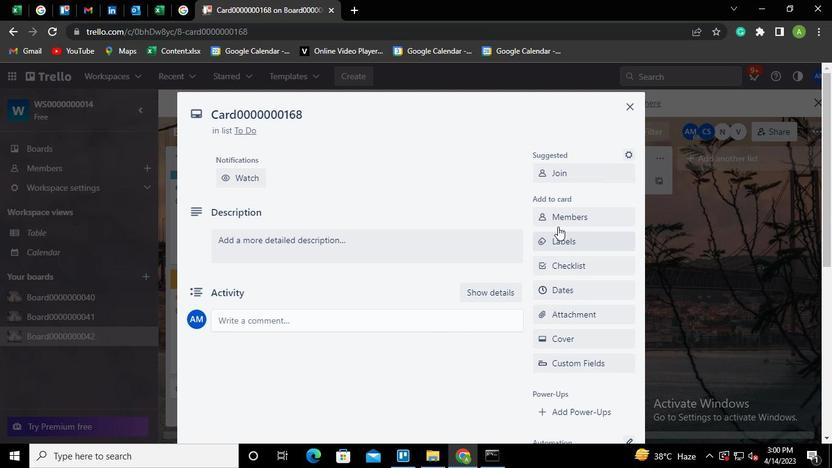 
Action: Mouse pressed left at (562, 217)
Screenshot: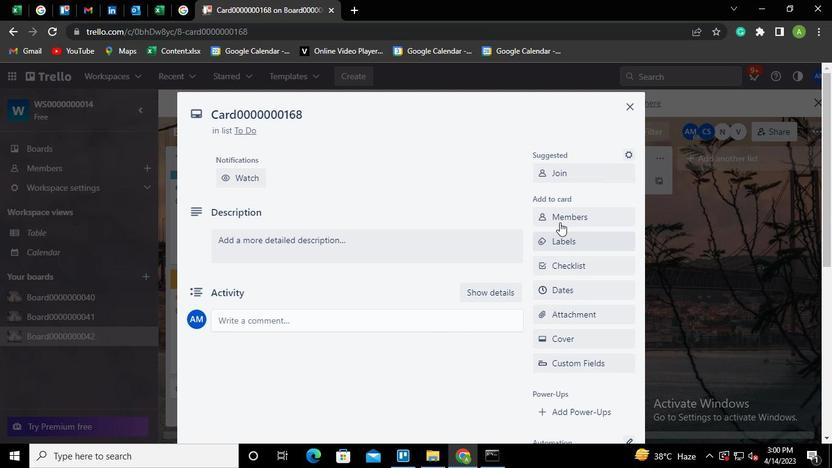 
Action: Mouse moved to (563, 217)
Screenshot: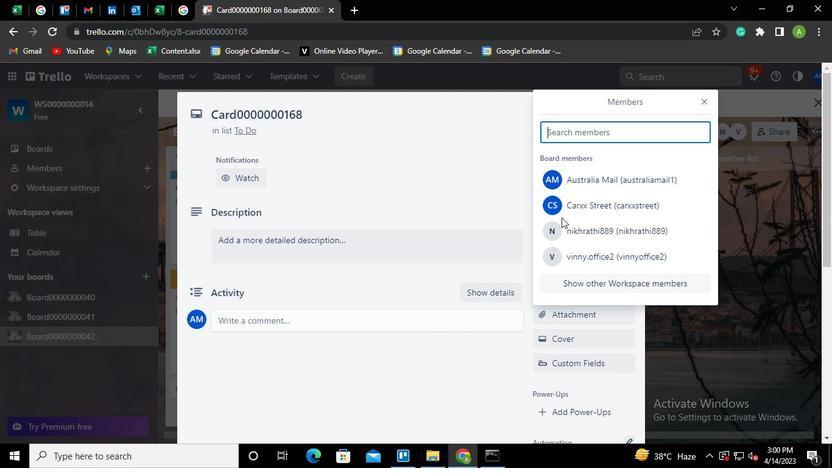 
Action: Keyboard <97>
Screenshot: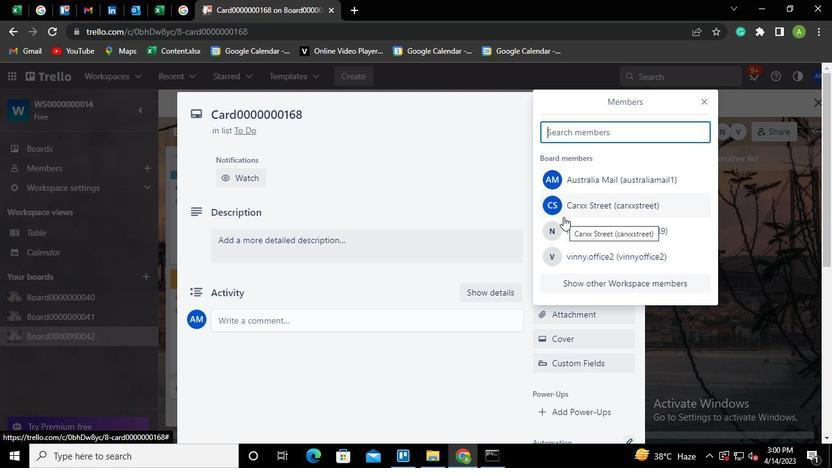 
Action: Keyboard <103>
Screenshot: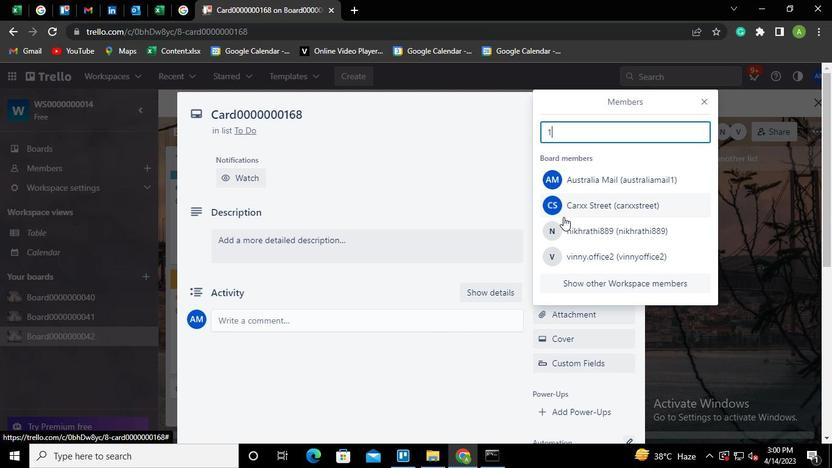 
Action: Mouse moved to (589, 240)
Screenshot: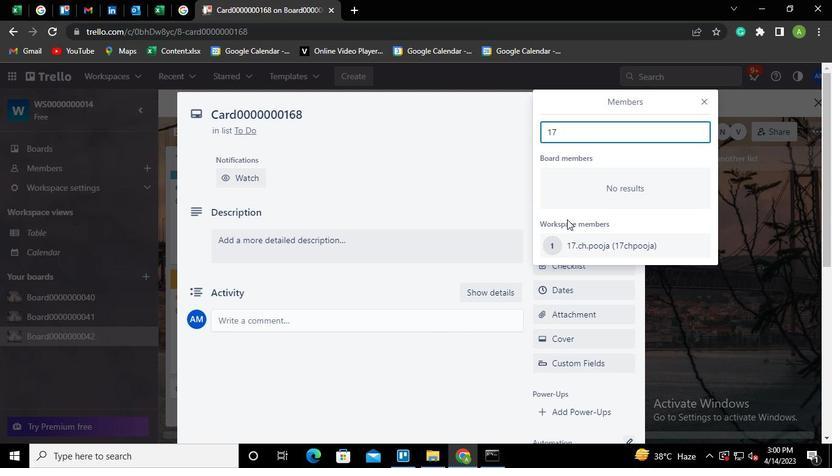 
Action: Mouse pressed left at (589, 240)
Screenshot: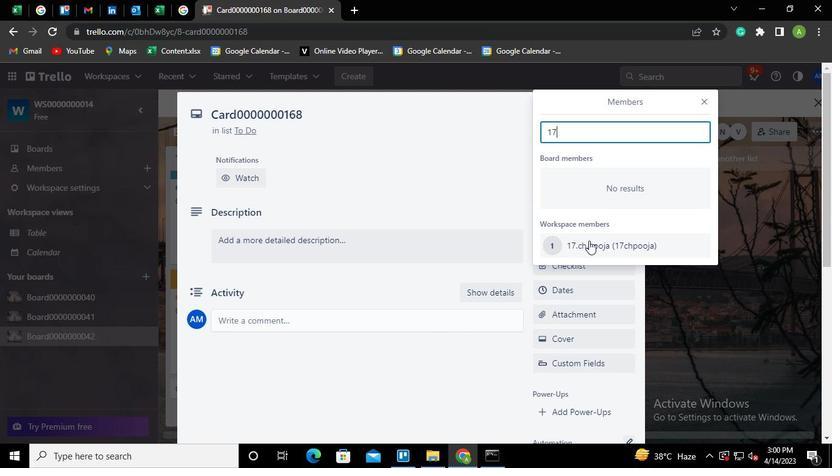 
Action: Mouse moved to (470, 179)
Screenshot: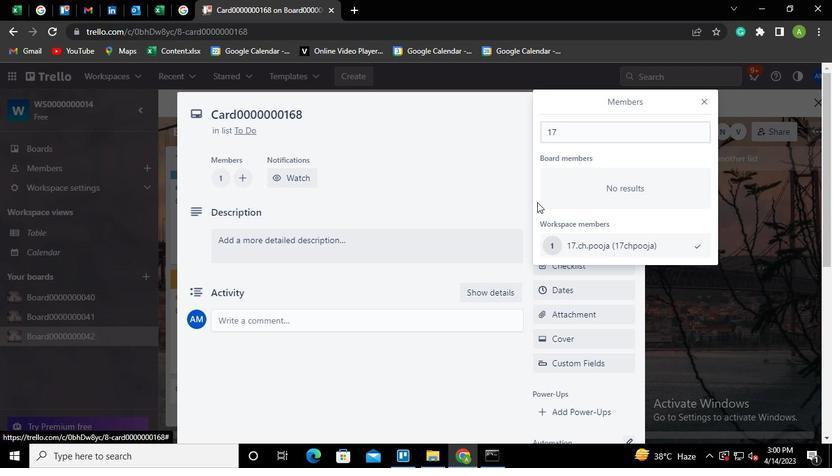 
Action: Mouse pressed left at (470, 179)
Screenshot: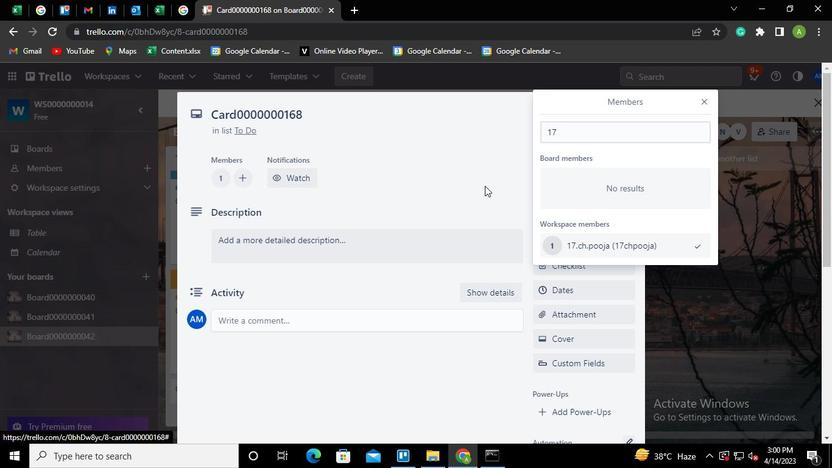 
Action: Mouse moved to (560, 242)
Screenshot: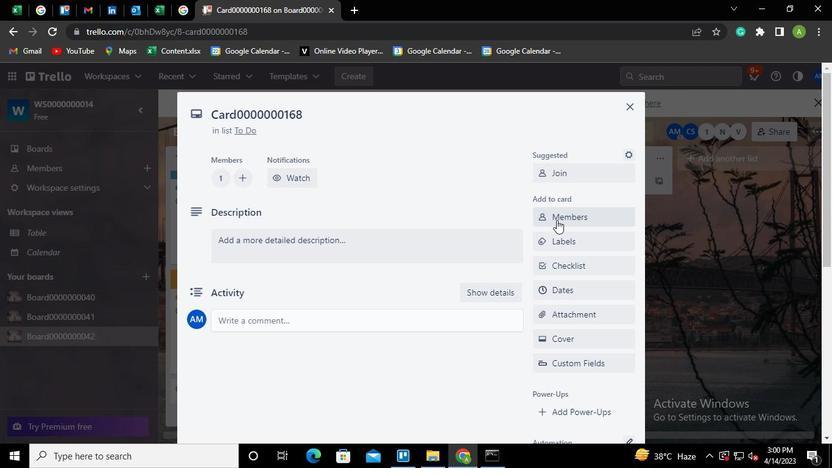 
Action: Mouse pressed left at (560, 242)
Screenshot: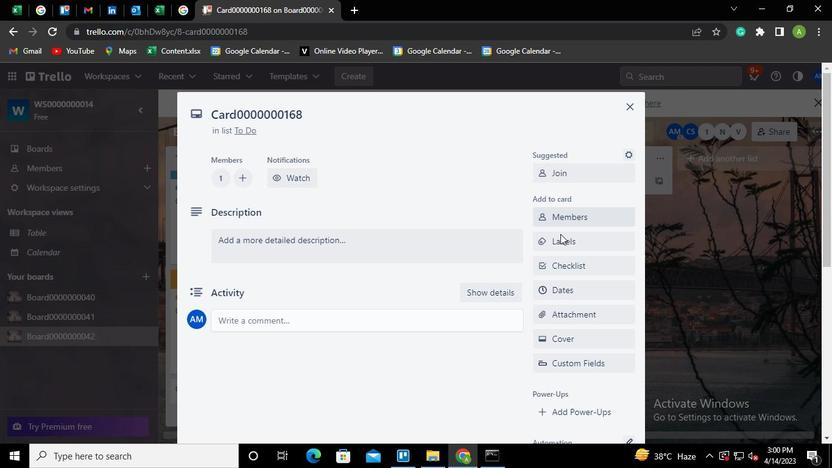 
Action: Mouse moved to (548, 239)
Screenshot: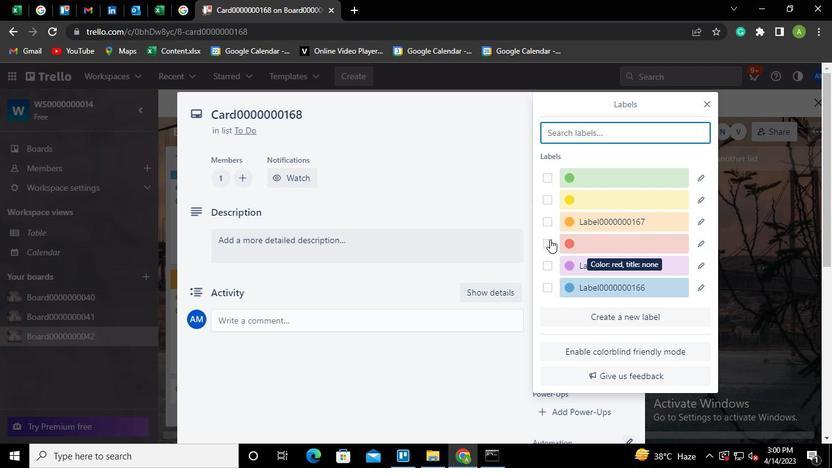 
Action: Mouse pressed left at (548, 239)
Screenshot: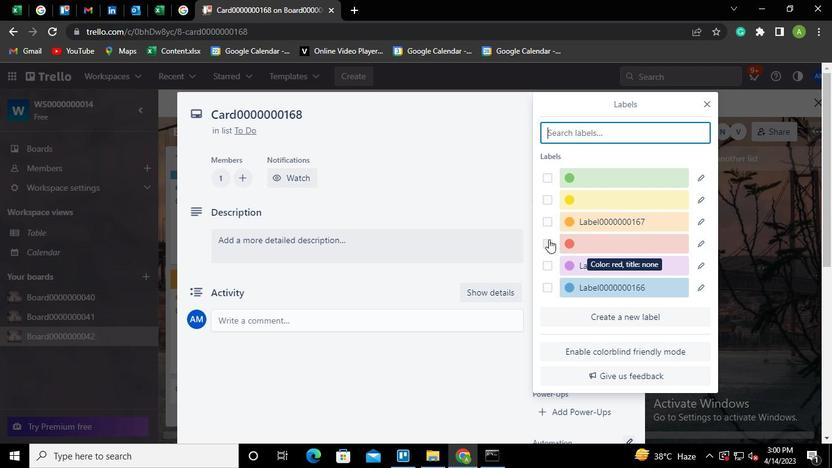 
Action: Mouse moved to (701, 245)
Screenshot: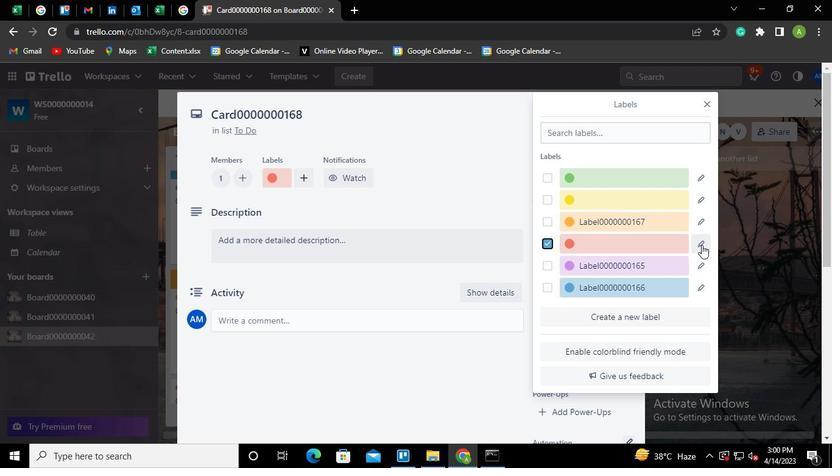 
Action: Mouse pressed left at (701, 245)
Screenshot: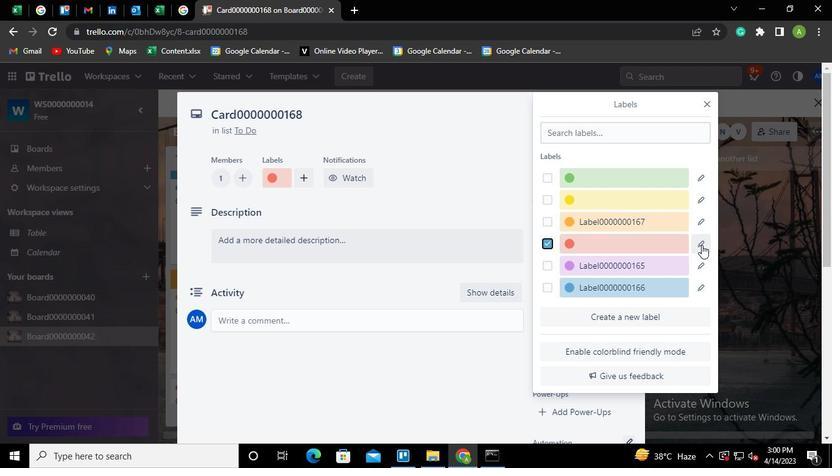 
Action: Mouse moved to (696, 245)
Screenshot: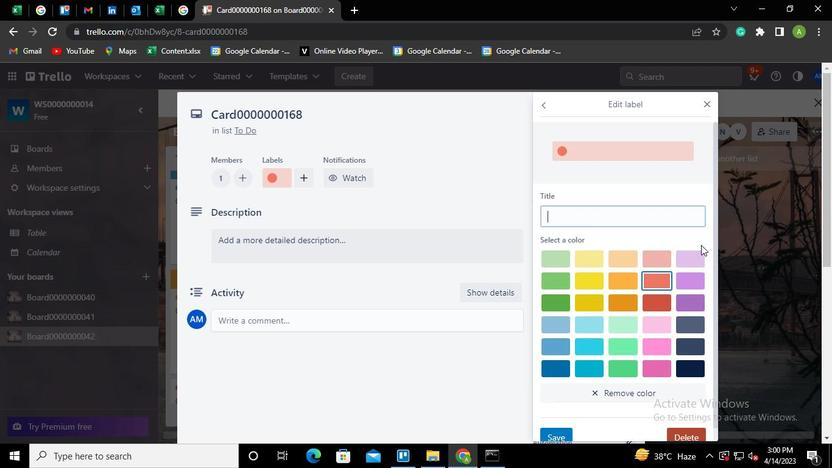 
Action: Keyboard Key.shift
Screenshot: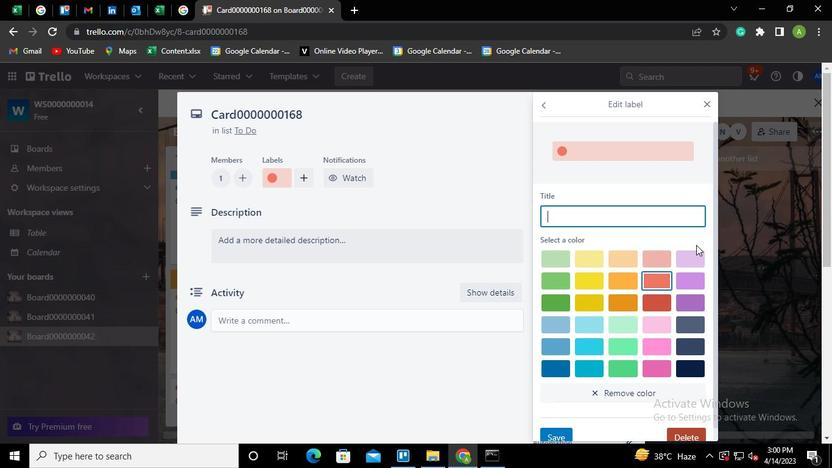 
Action: Keyboard L
Screenshot: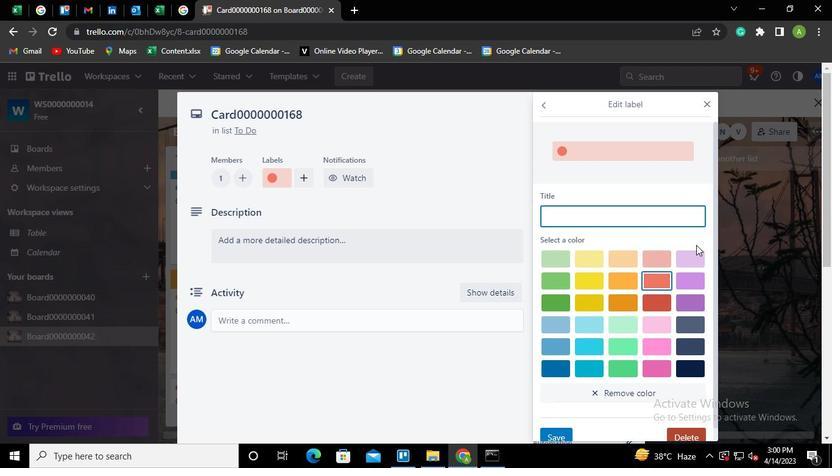 
Action: Keyboard a
Screenshot: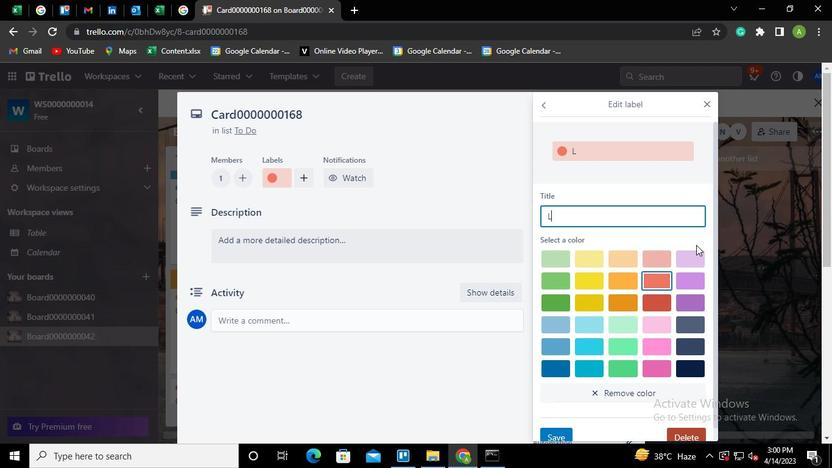 
Action: Keyboard b
Screenshot: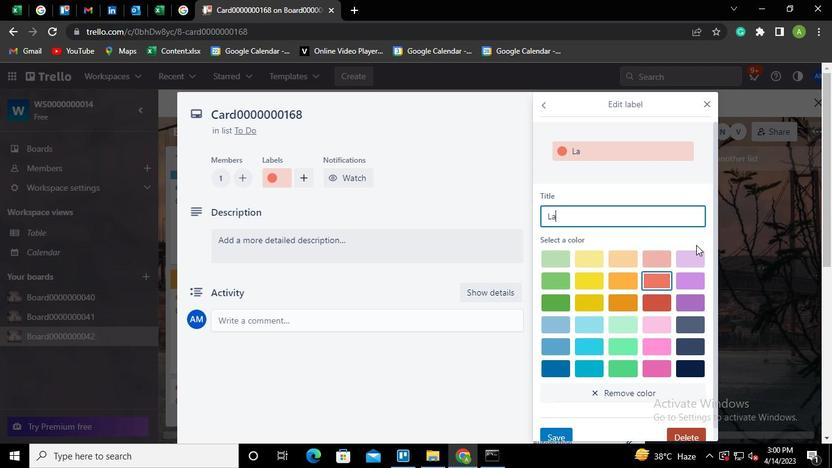 
Action: Keyboard e
Screenshot: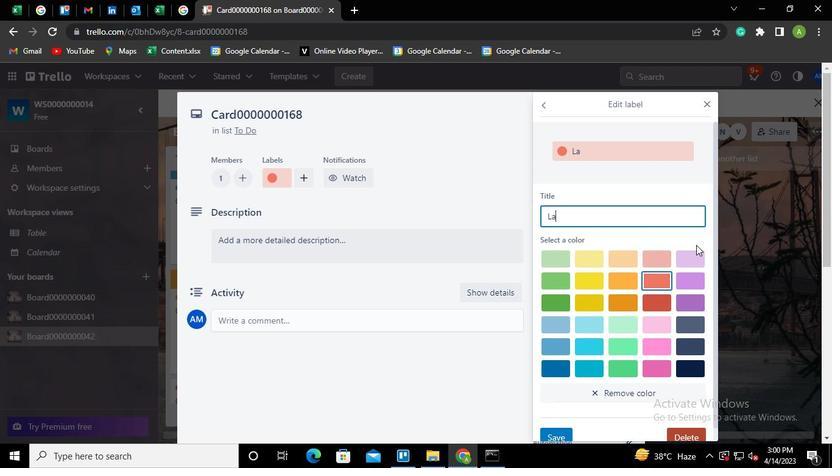 
Action: Keyboard l
Screenshot: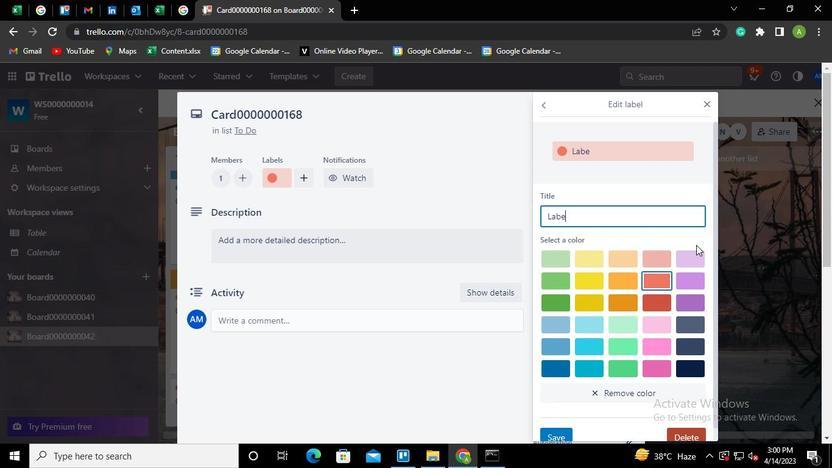 
Action: Keyboard <96>
Screenshot: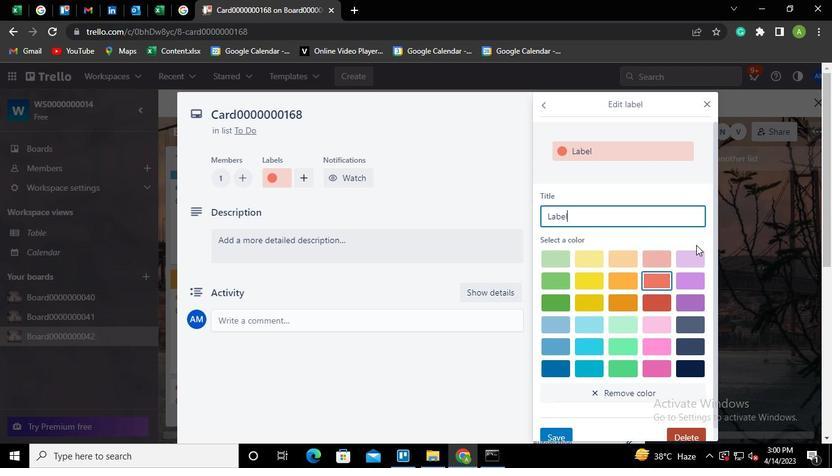 
Action: Keyboard <96>
Screenshot: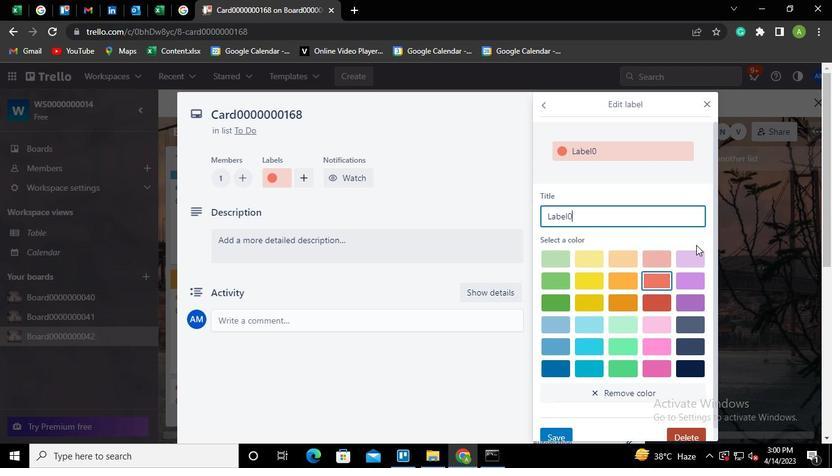 
Action: Keyboard <96>
Screenshot: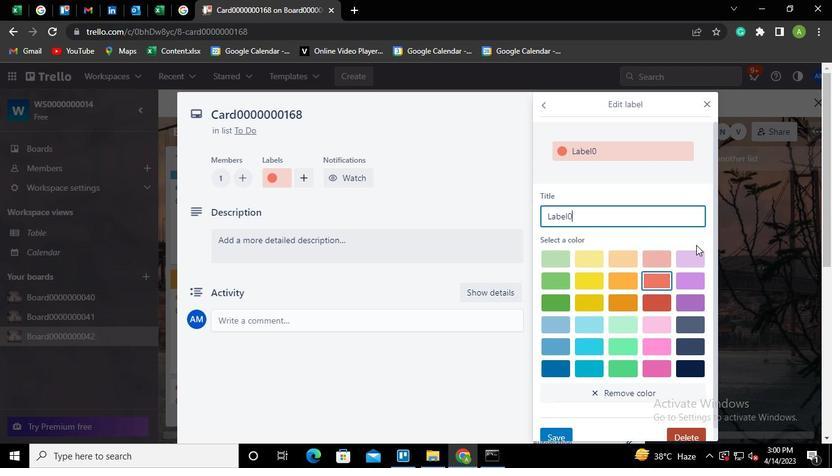
Action: Keyboard <96>
Screenshot: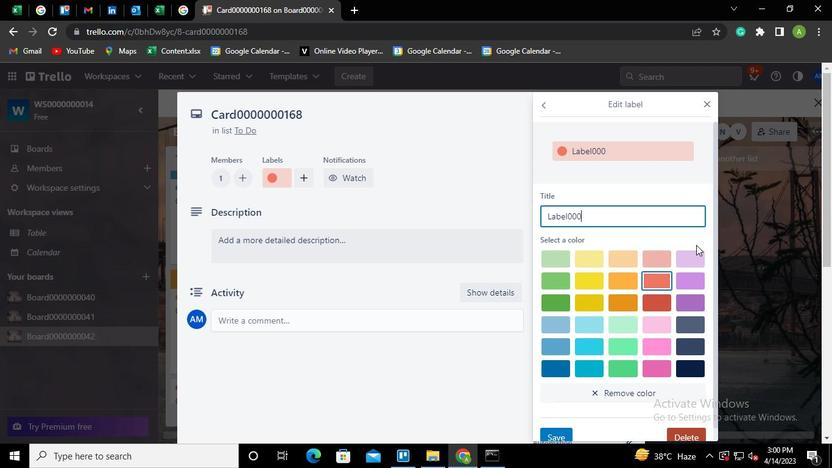 
Action: Keyboard <96>
Screenshot: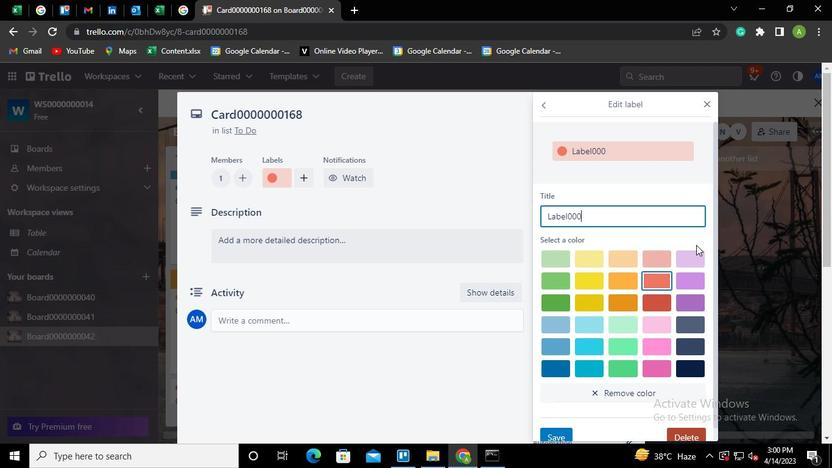 
Action: Keyboard <96>
Screenshot: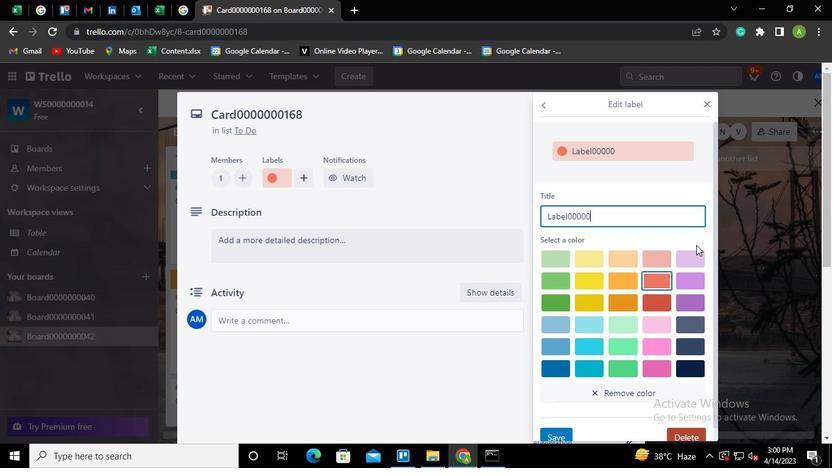 
Action: Keyboard <96>
Screenshot: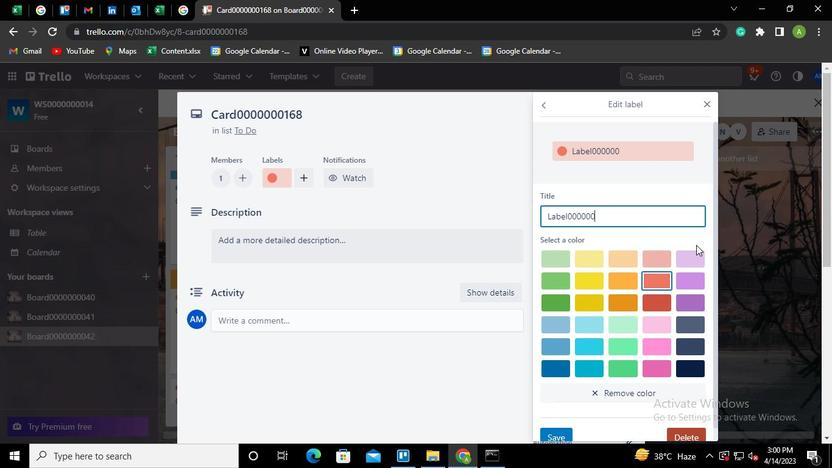 
Action: Keyboard <97>
Screenshot: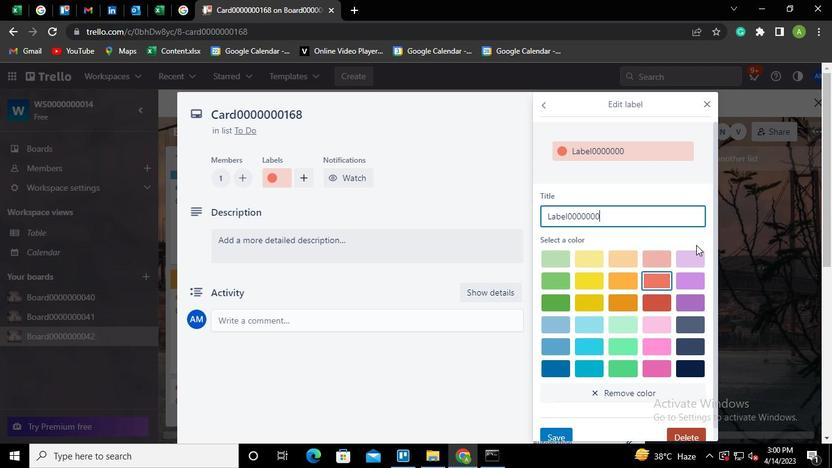 
Action: Keyboard <102>
Screenshot: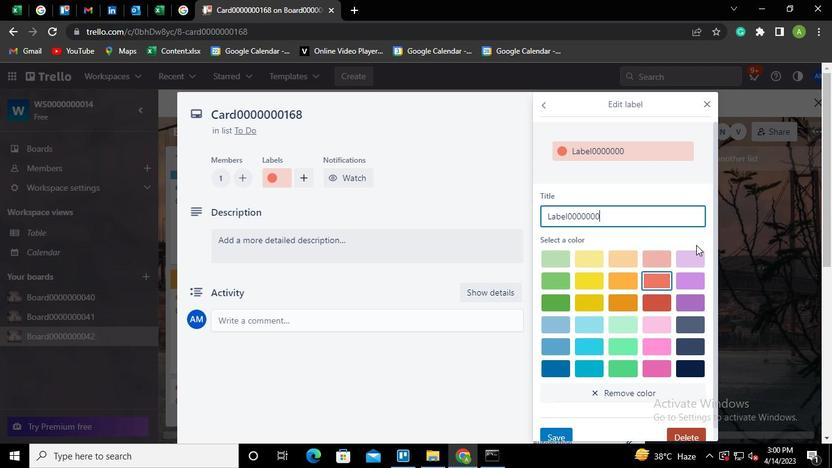 
Action: Keyboard <104>
Screenshot: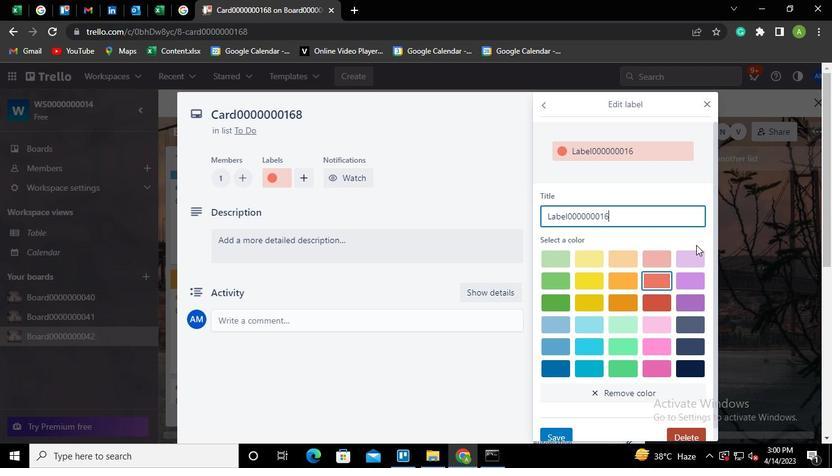 
Action: Mouse moved to (566, 429)
Screenshot: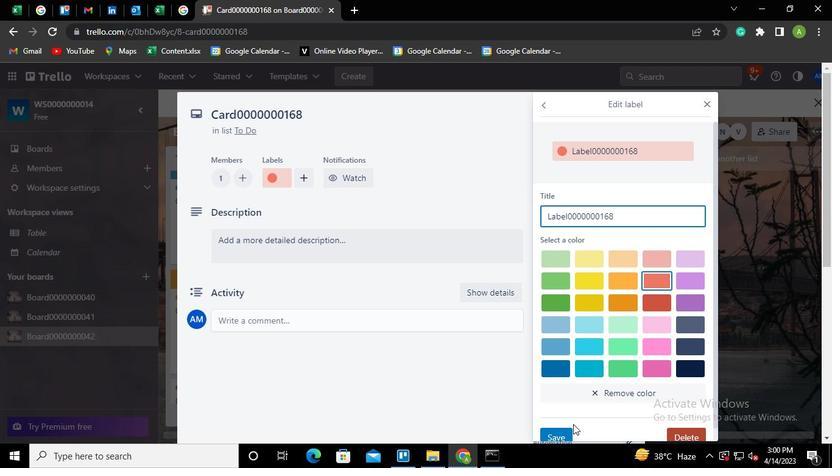 
Action: Mouse pressed left at (566, 429)
Screenshot: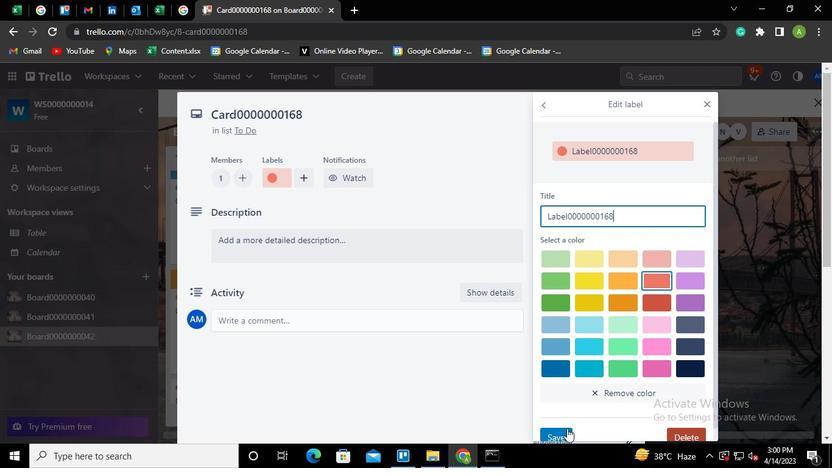 
Action: Mouse moved to (495, 193)
Screenshot: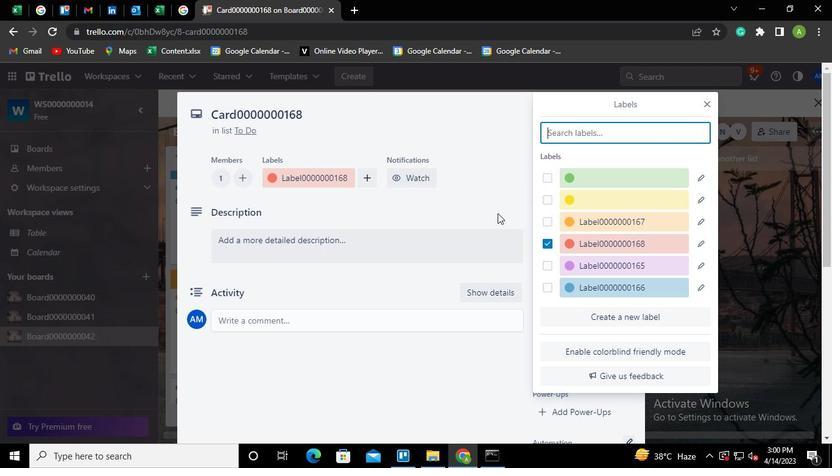 
Action: Mouse pressed left at (495, 193)
Screenshot: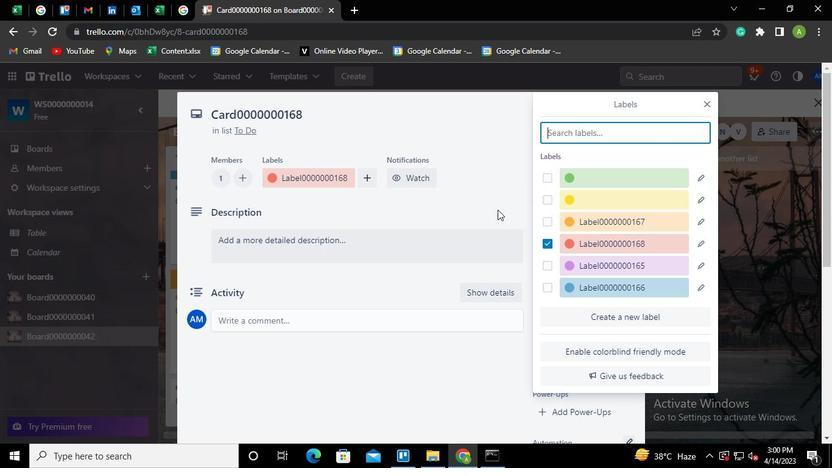 
Action: Mouse moved to (560, 265)
Screenshot: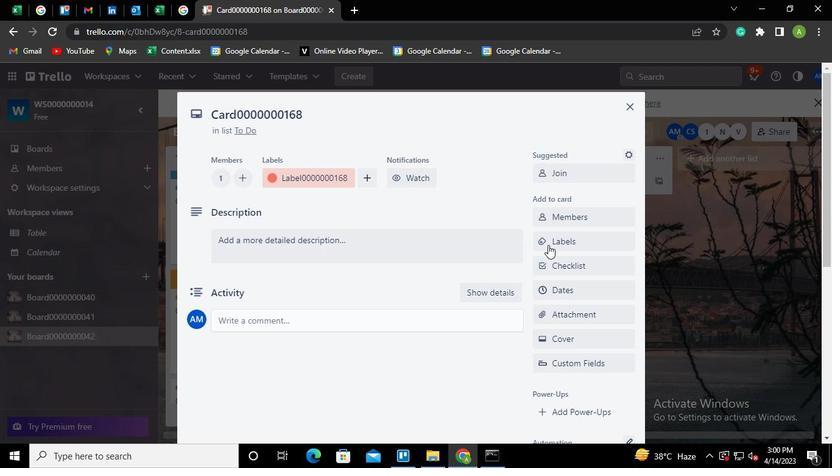 
Action: Mouse pressed left at (560, 265)
Screenshot: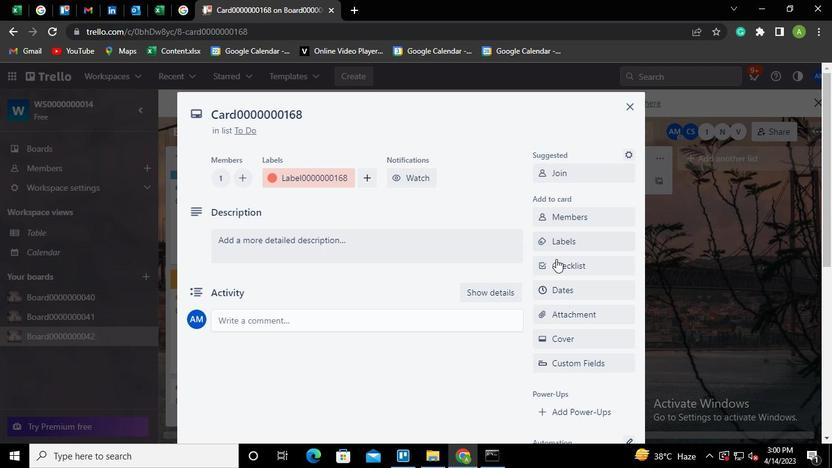 
Action: Mouse moved to (560, 265)
Screenshot: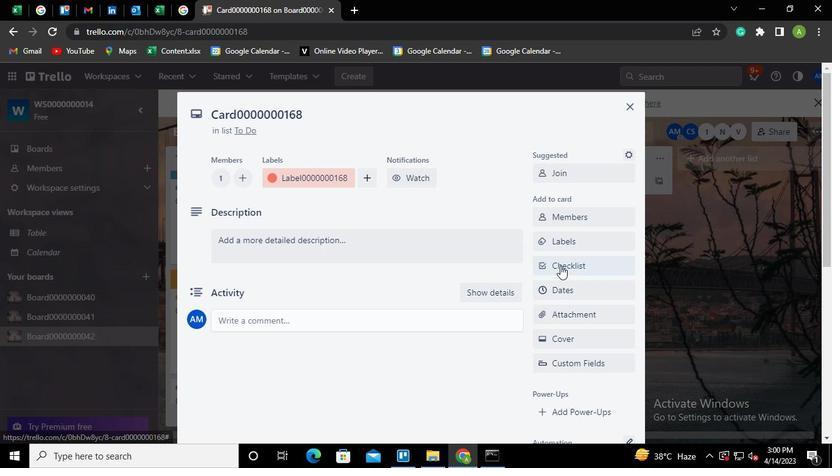 
Action: Keyboard Key.shift
Screenshot: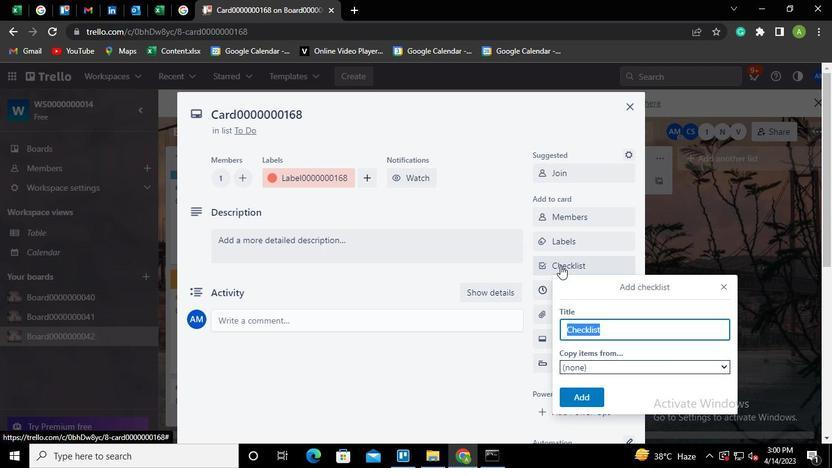 
Action: Keyboard C
Screenshot: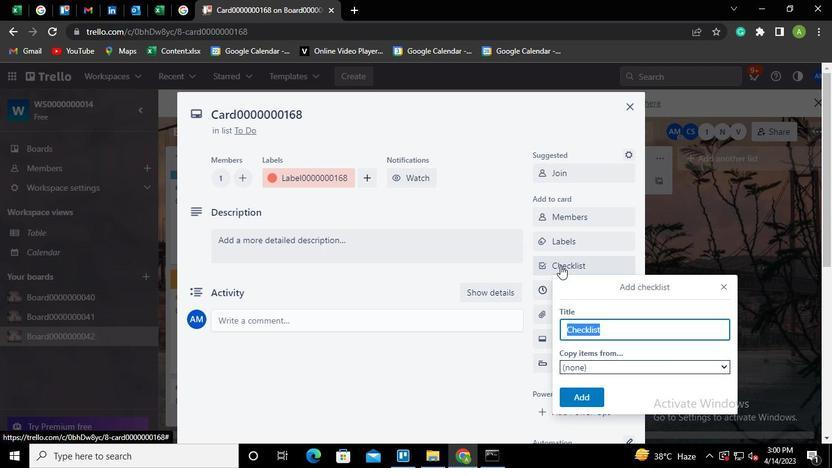
Action: Keyboard L
Screenshot: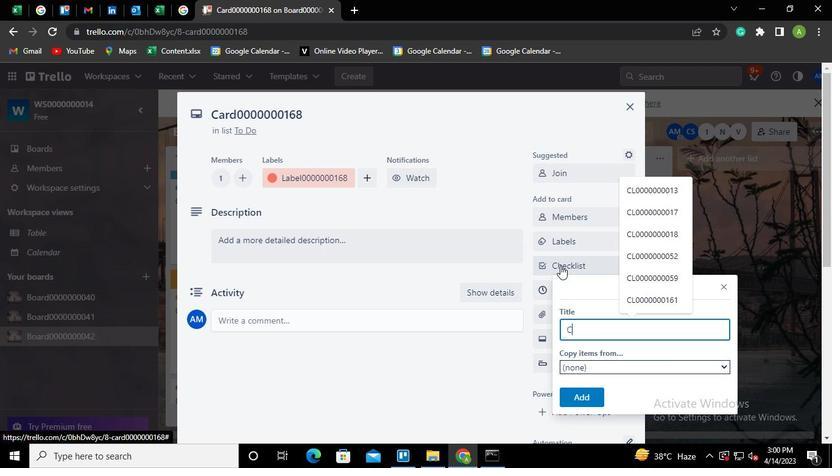 
Action: Keyboard <96>
Screenshot: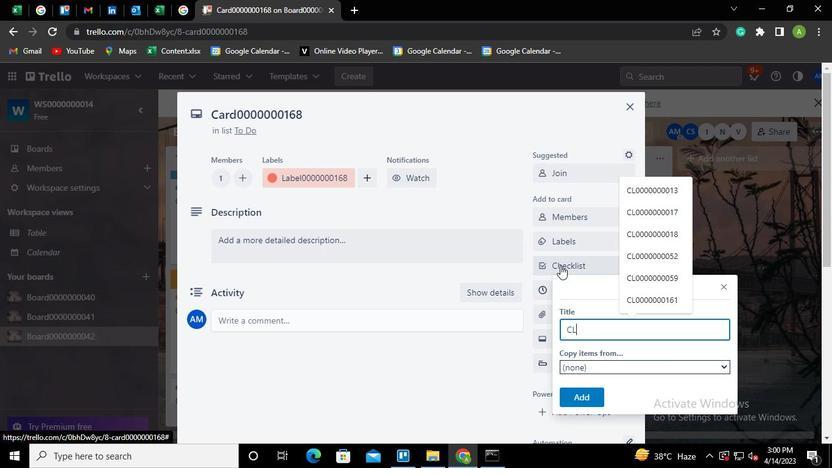 
Action: Keyboard <96>
Screenshot: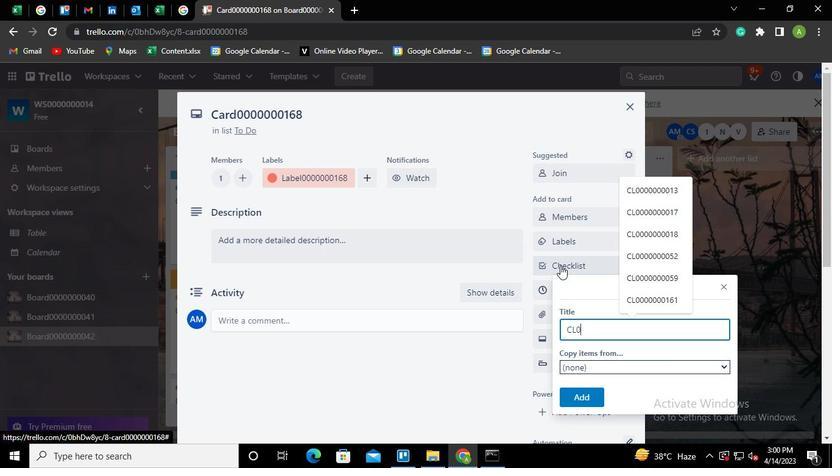 
Action: Keyboard <96>
Screenshot: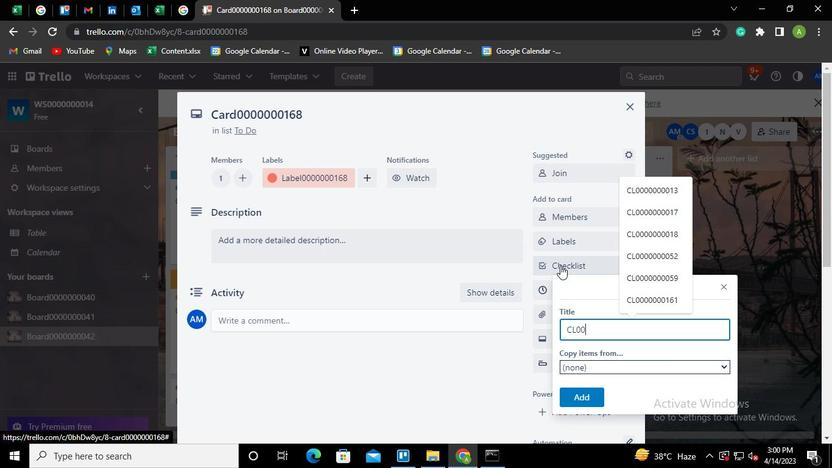 
Action: Keyboard <96>
Screenshot: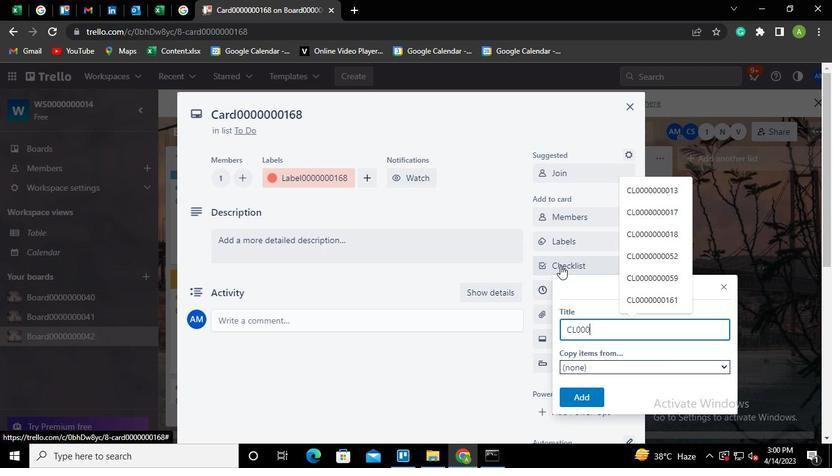 
Action: Keyboard <96>
Screenshot: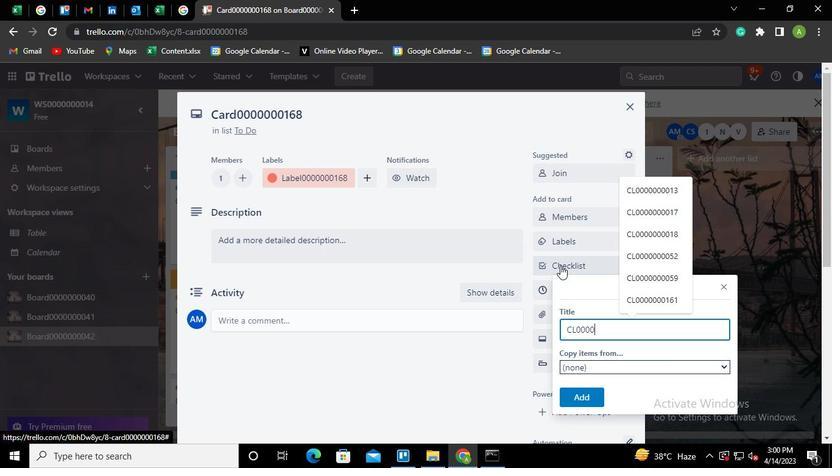 
Action: Keyboard <96>
Screenshot: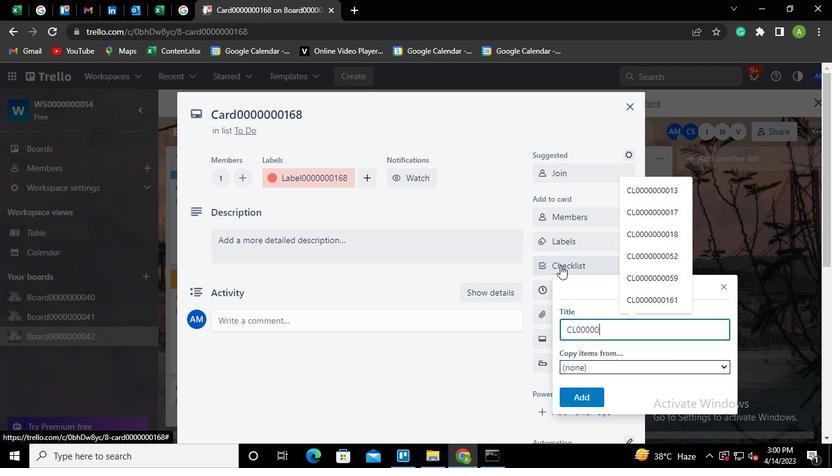 
Action: Keyboard <96>
Screenshot: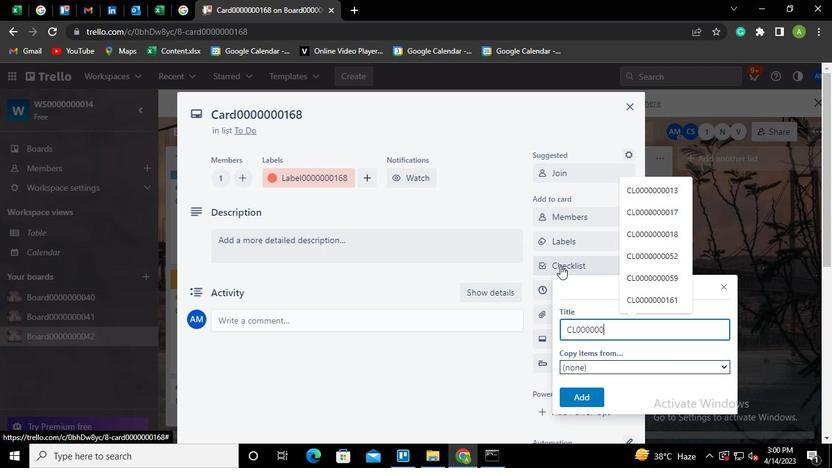
Action: Keyboard <97>
Screenshot: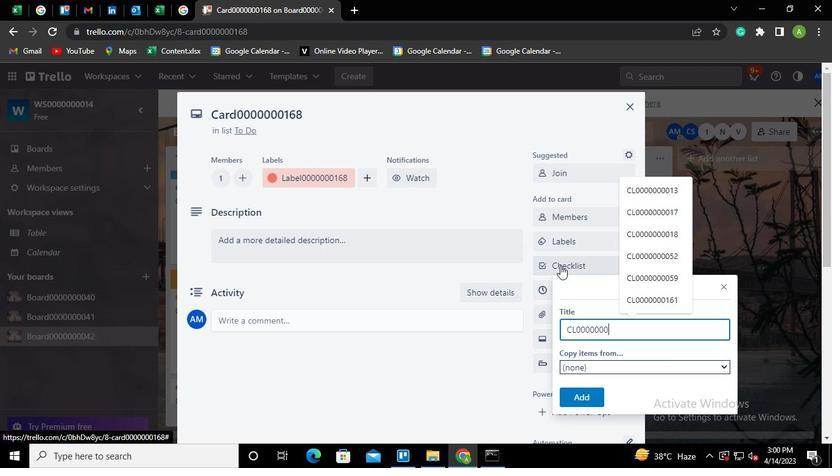 
Action: Keyboard <102>
Screenshot: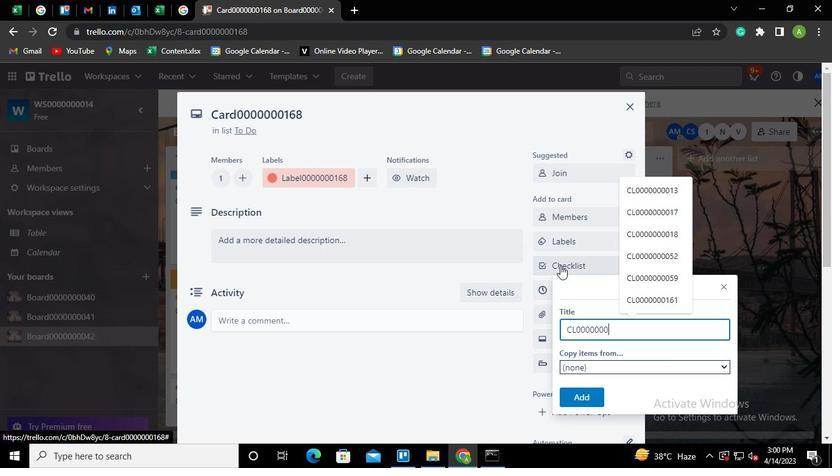 
Action: Keyboard <103>
Screenshot: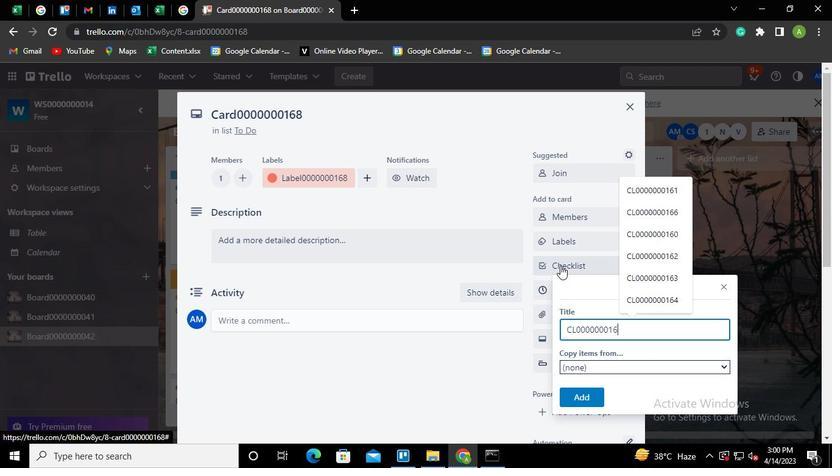 
Action: Keyboard Key.backspace
Screenshot: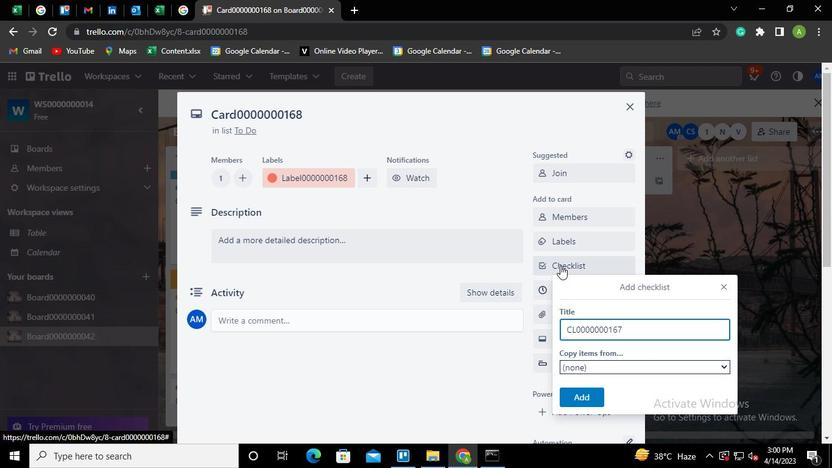 
Action: Keyboard <104>
Screenshot: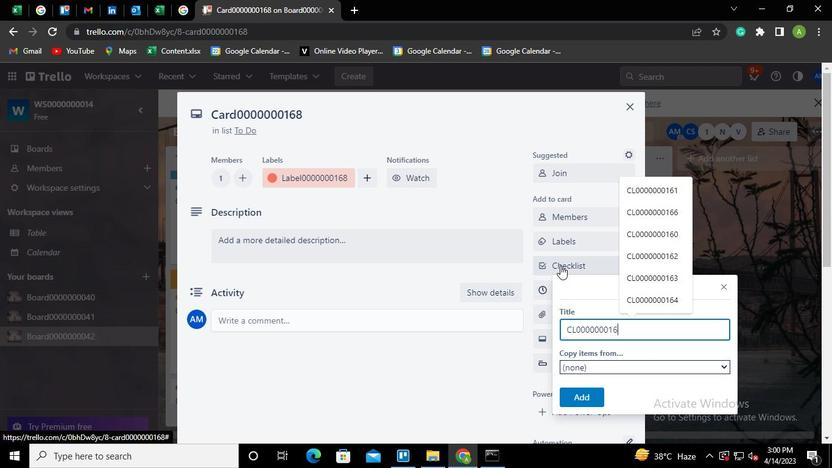 
Action: Mouse moved to (578, 398)
Screenshot: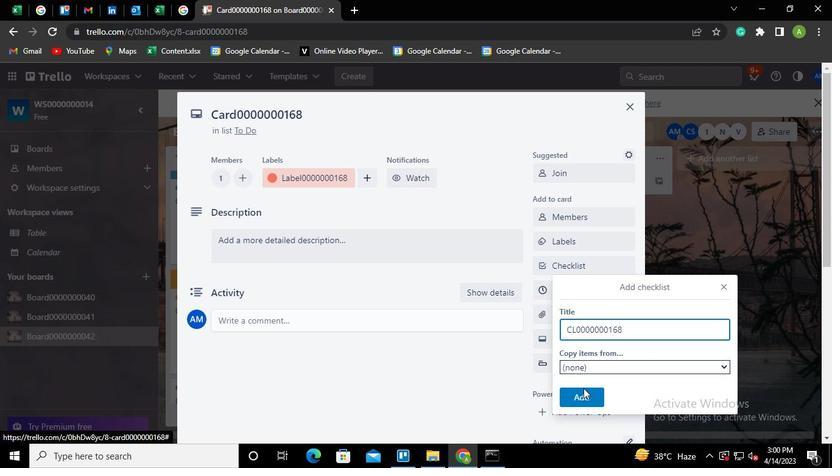 
Action: Mouse pressed left at (578, 398)
Screenshot: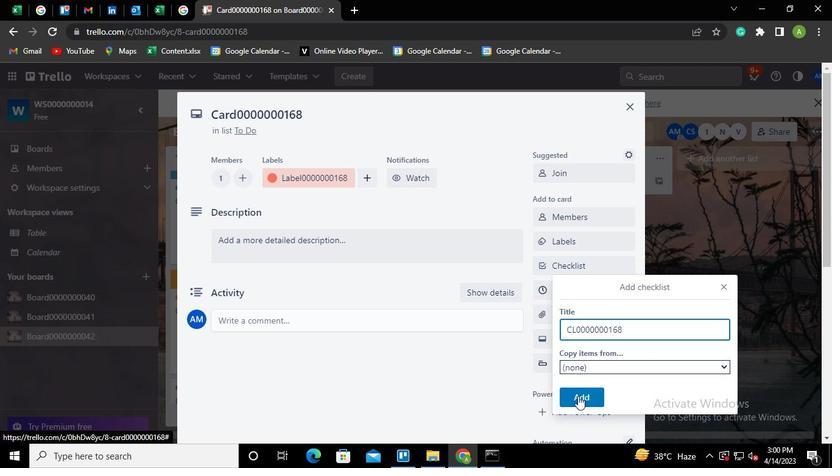 
Action: Mouse moved to (581, 295)
Screenshot: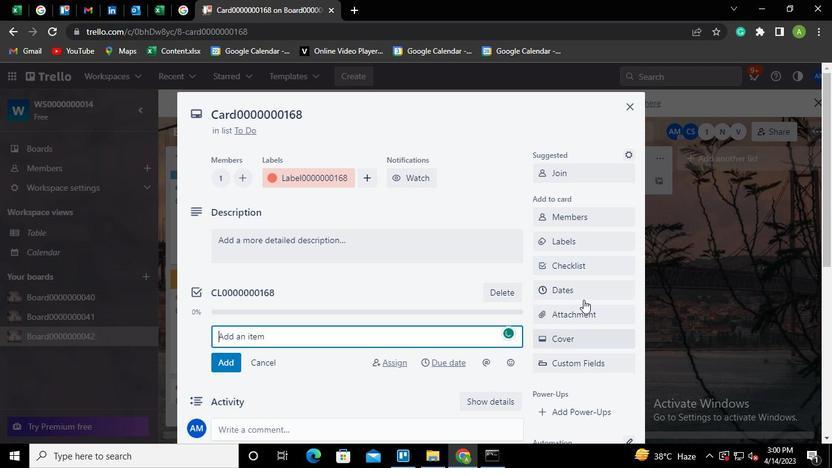 
Action: Mouse pressed left at (581, 295)
Screenshot: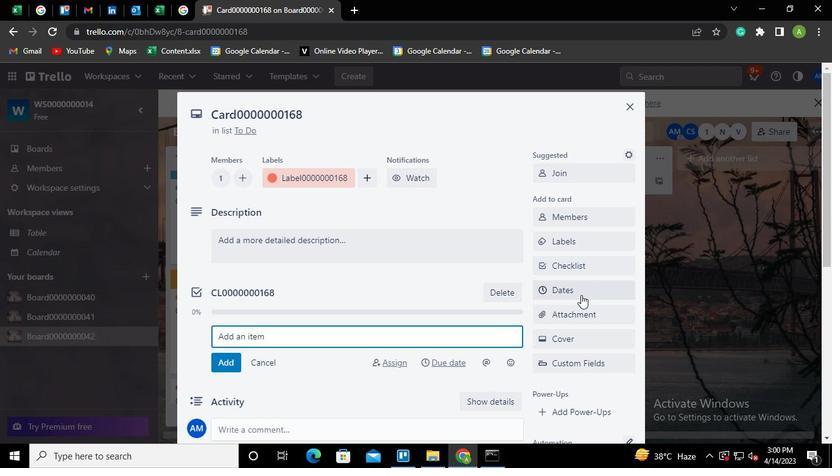 
Action: Mouse moved to (544, 324)
Screenshot: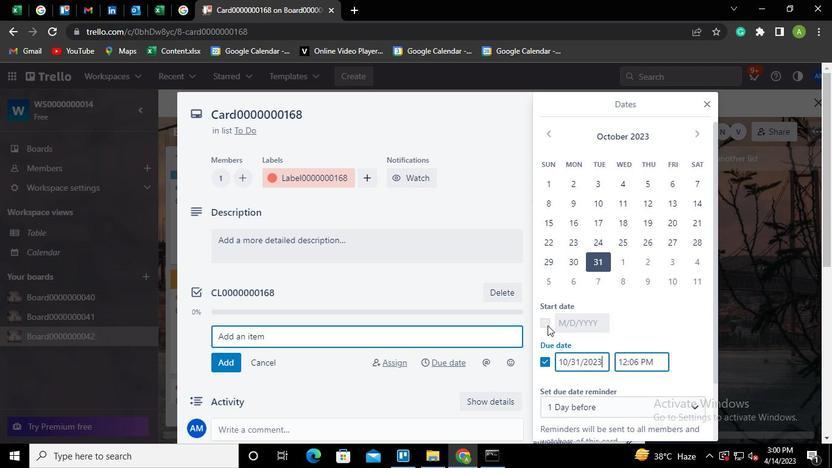 
Action: Mouse pressed left at (544, 324)
Screenshot: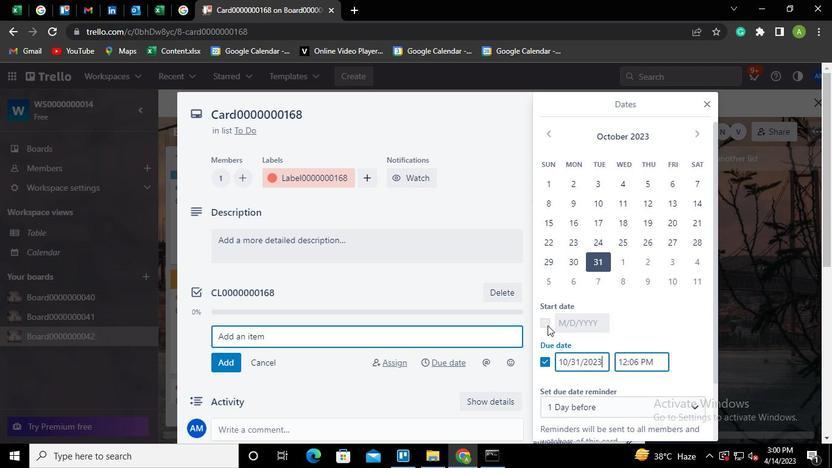 
Action: Mouse moved to (566, 320)
Screenshot: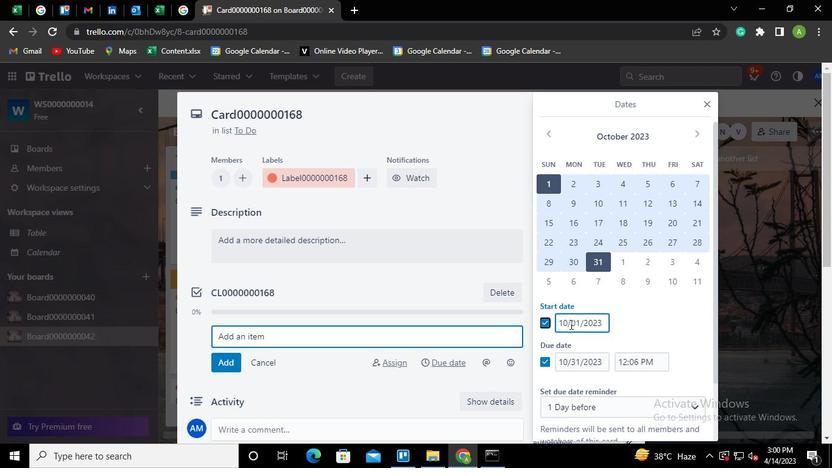 
Action: Mouse pressed left at (566, 320)
Screenshot: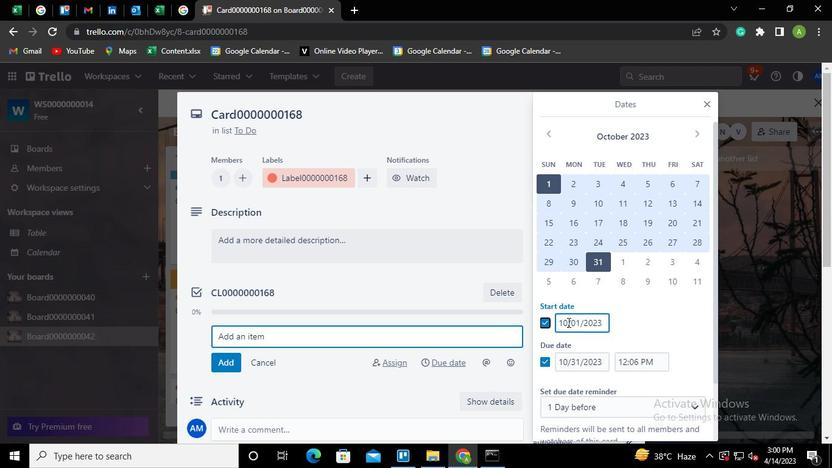 
Action: Mouse moved to (582, 324)
Screenshot: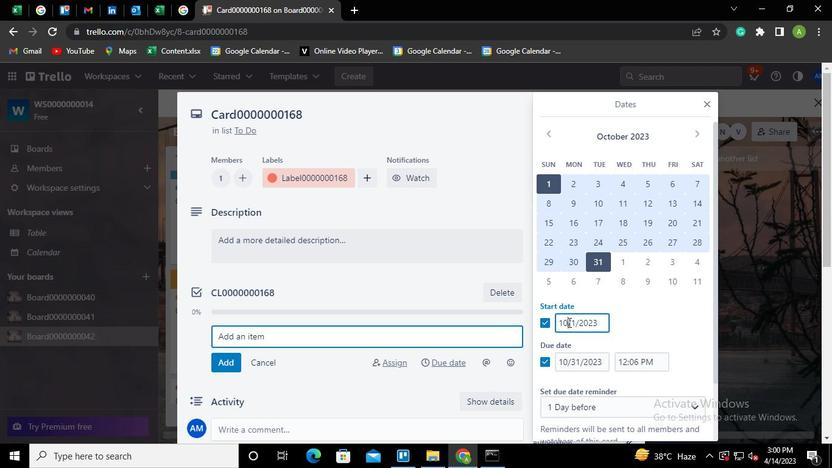 
Action: Keyboard Key.backspace
Screenshot: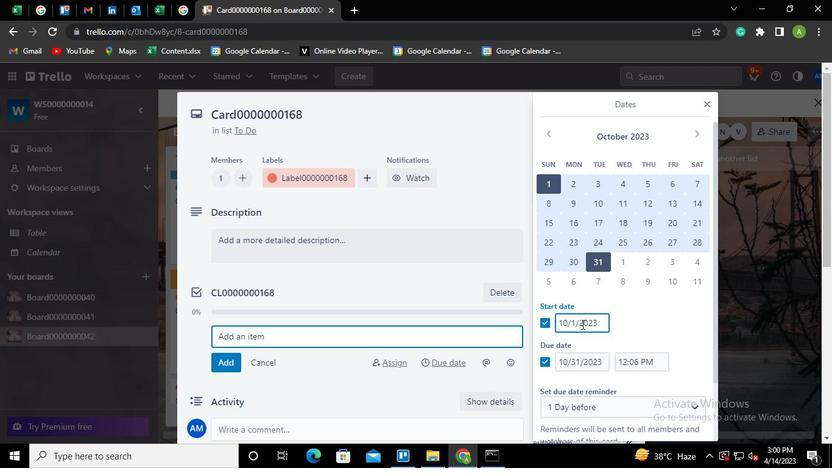 
Action: Keyboard <97>
Screenshot: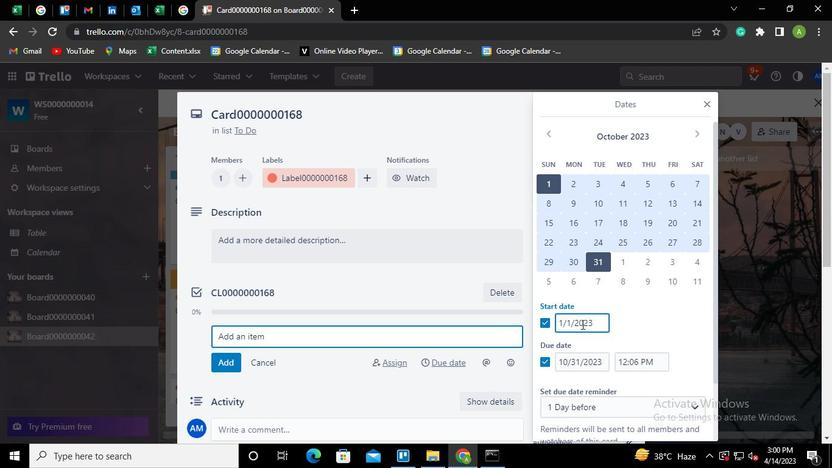 
Action: Mouse moved to (570, 359)
Screenshot: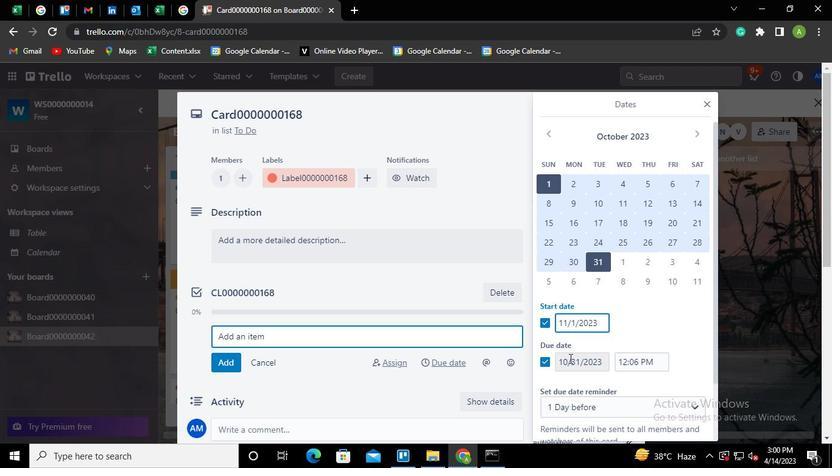 
Action: Mouse pressed left at (570, 359)
Screenshot: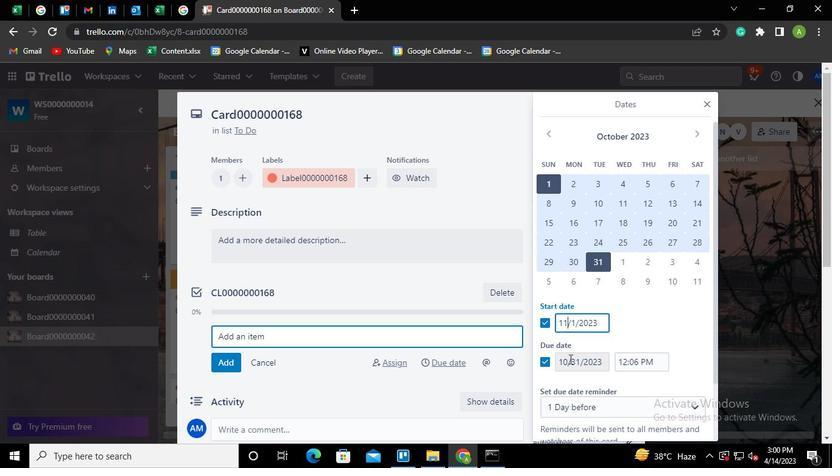 
Action: Mouse moved to (583, 360)
Screenshot: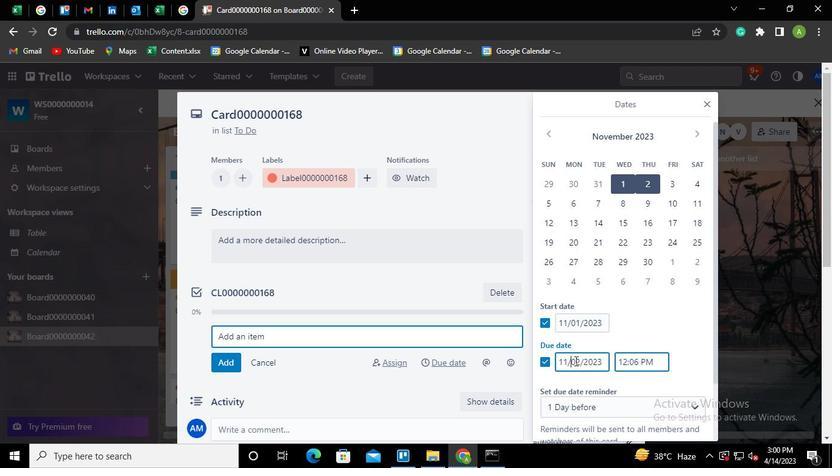 
Action: Keyboard Key.right
Screenshot: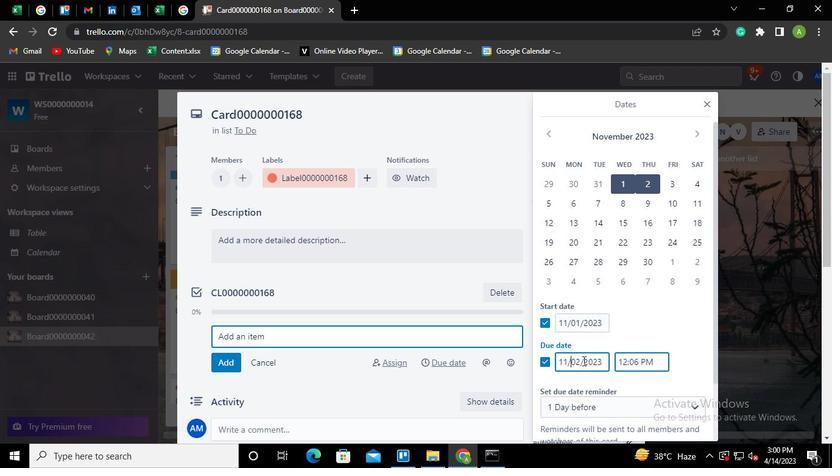 
Action: Keyboard Key.right
Screenshot: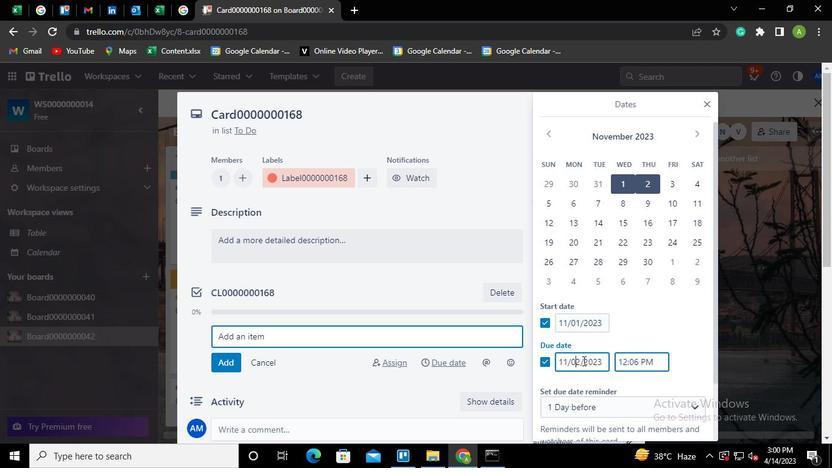 
Action: Keyboard Key.backspace
Screenshot: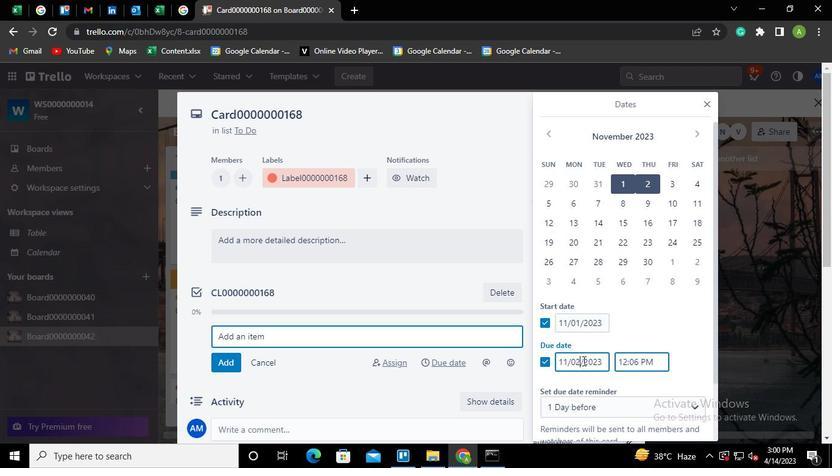
Action: Keyboard Key.backspace
Screenshot: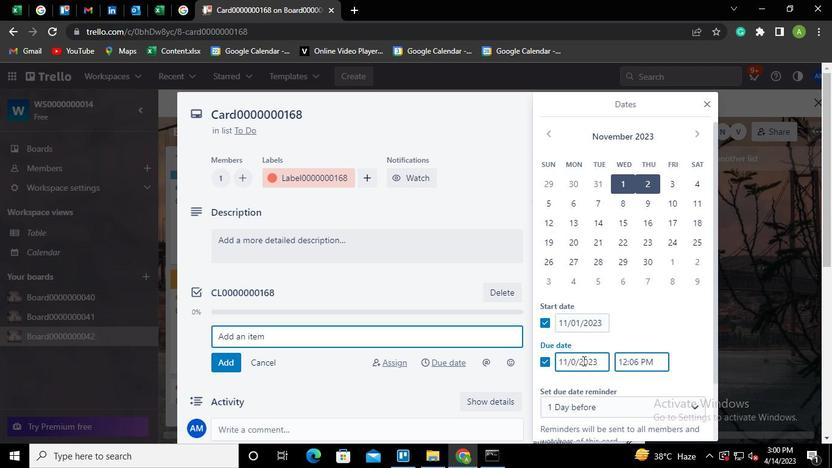 
Action: Keyboard <99>
Screenshot: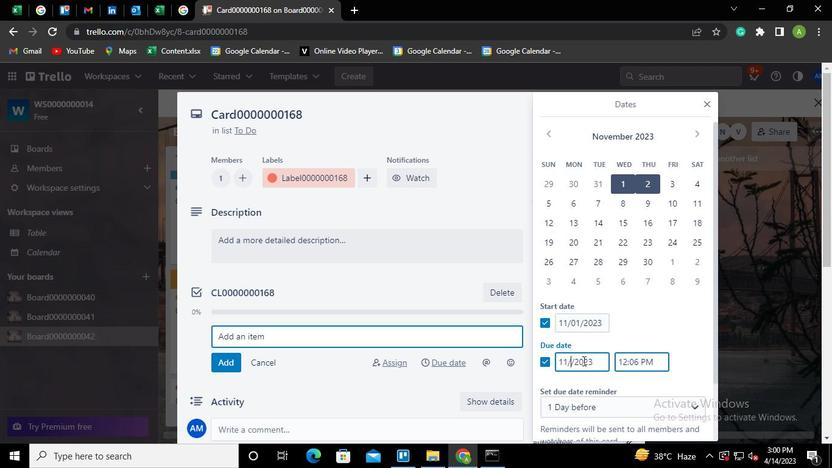 
Action: Keyboard <96>
Screenshot: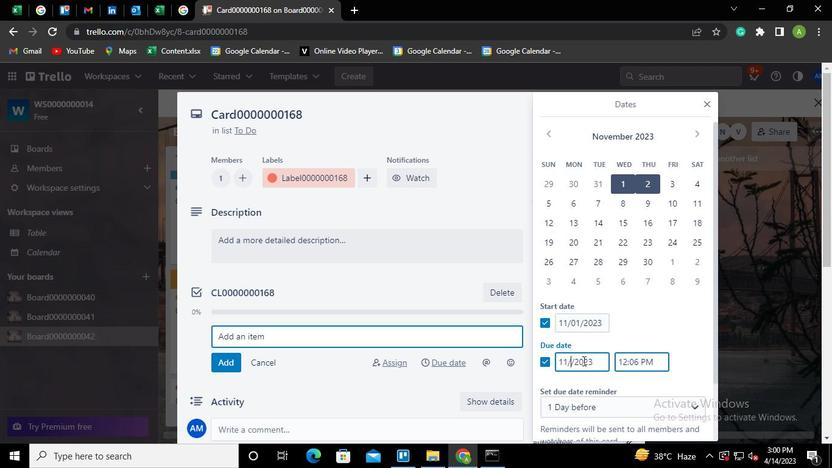 
Action: Mouse moved to (633, 326)
Screenshot: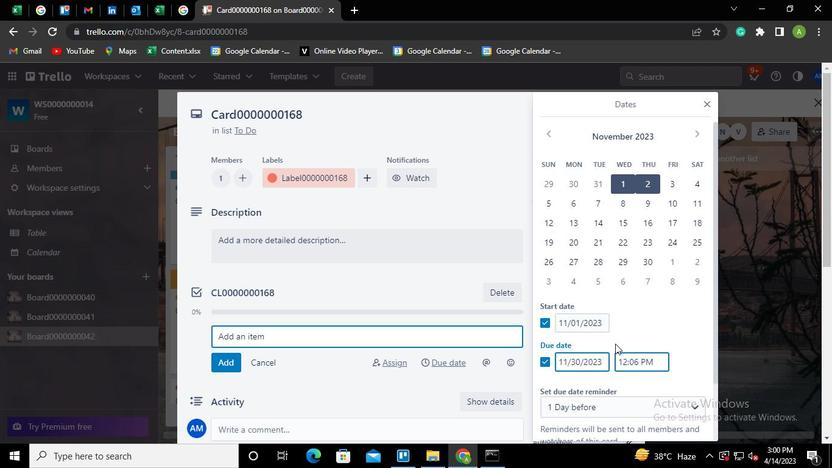 
Action: Mouse pressed left at (633, 326)
Screenshot: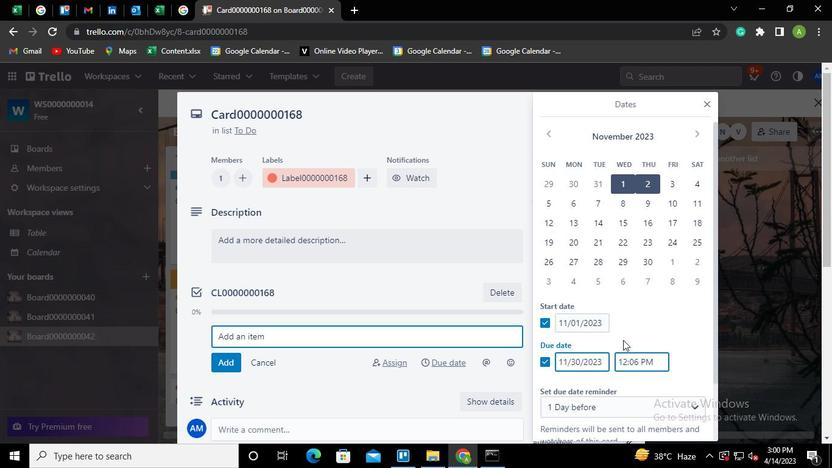
Action: Mouse moved to (609, 397)
Screenshot: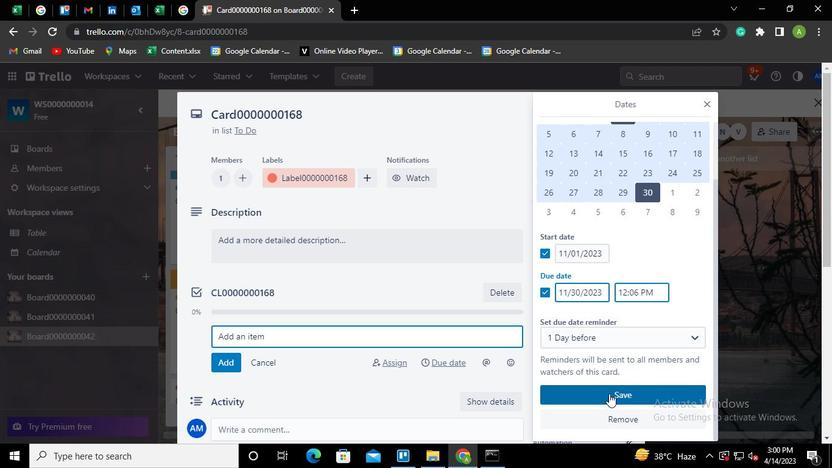 
Action: Mouse pressed left at (609, 397)
Screenshot: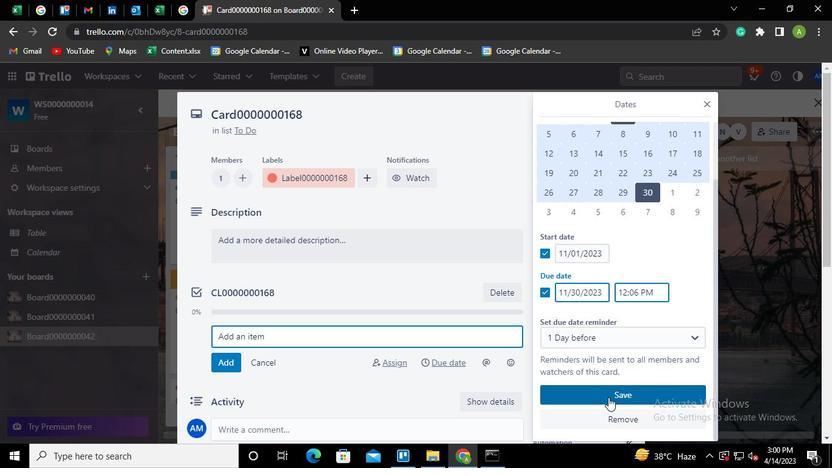 
Action: Mouse moved to (487, 448)
Screenshot: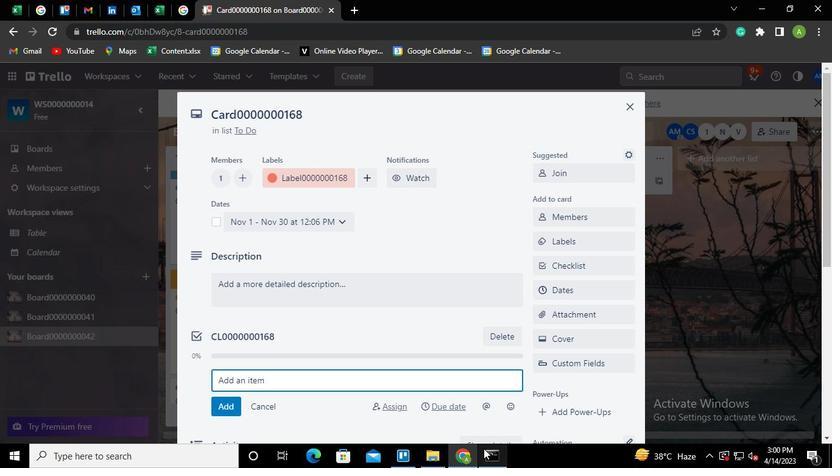 
Action: Mouse pressed left at (487, 448)
Screenshot: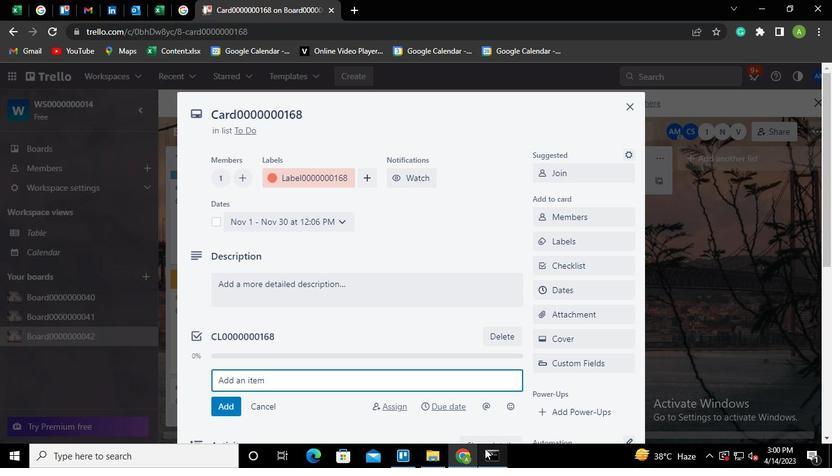 
Action: Mouse moved to (665, 87)
Screenshot: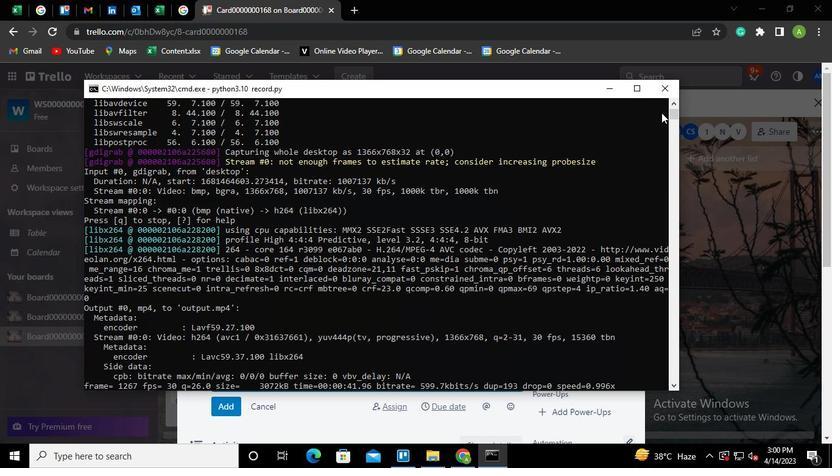 
Action: Mouse pressed left at (665, 87)
Screenshot: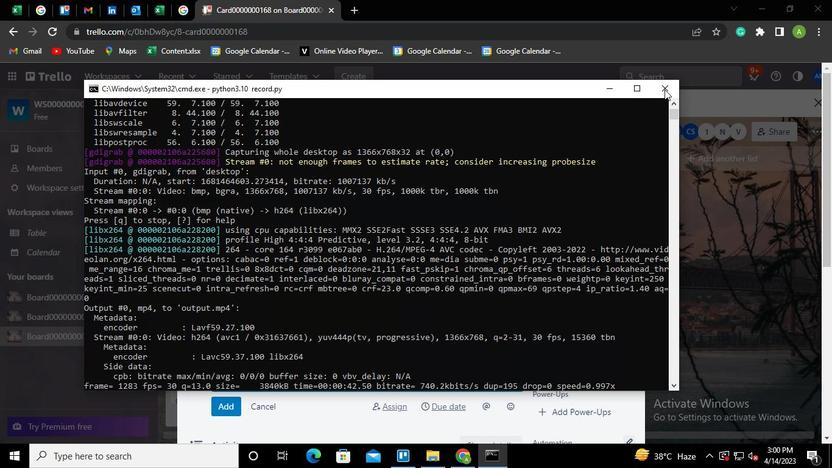 
